 Task: Add an event with the title Third Team Stand-up, date '2024/05/28', time 9:15 AM to 11:15 AMand add a description: Participants will discover strategies for engaging their audience and maintaining their interest throughout the presentation. They will learn how to incorporate storytelling, interactive elements, and visual aids to create a dynamic and interactive experience for their listeners., put the event into Green category, logged in from the account softage.8@softage.netand send the event invitation to softage.10@softage.net and softage.6@softage.net. Set a reminder for the event 192 week before
Action: Mouse moved to (130, 168)
Screenshot: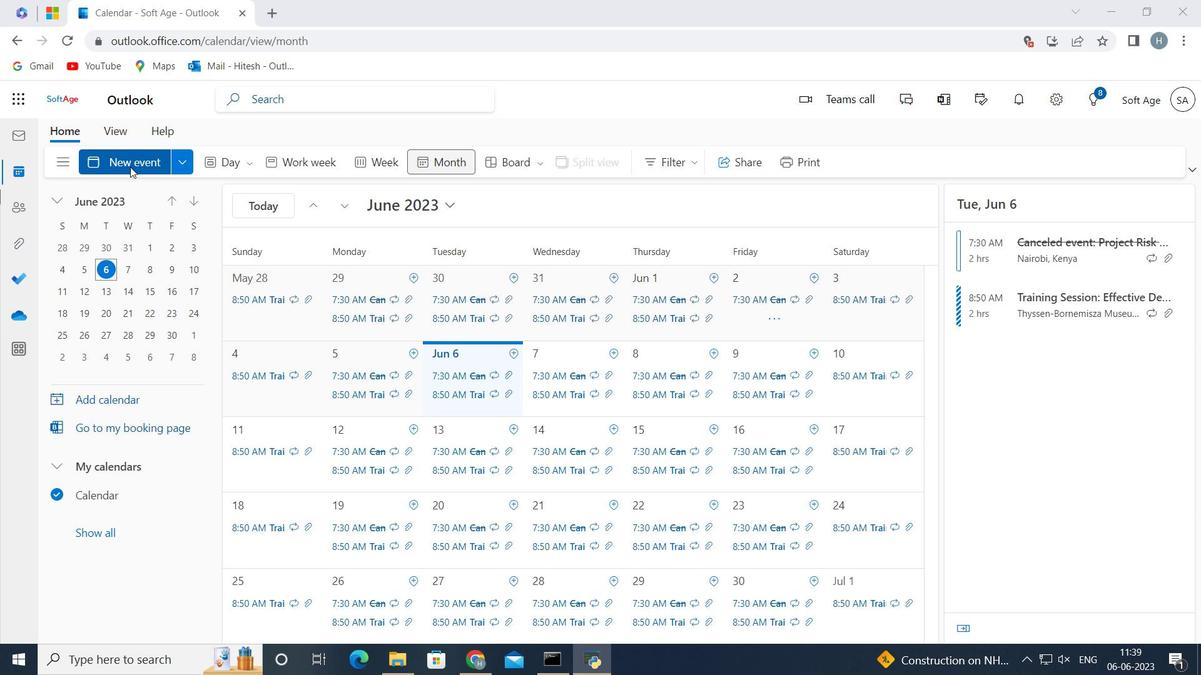 
Action: Mouse pressed left at (130, 168)
Screenshot: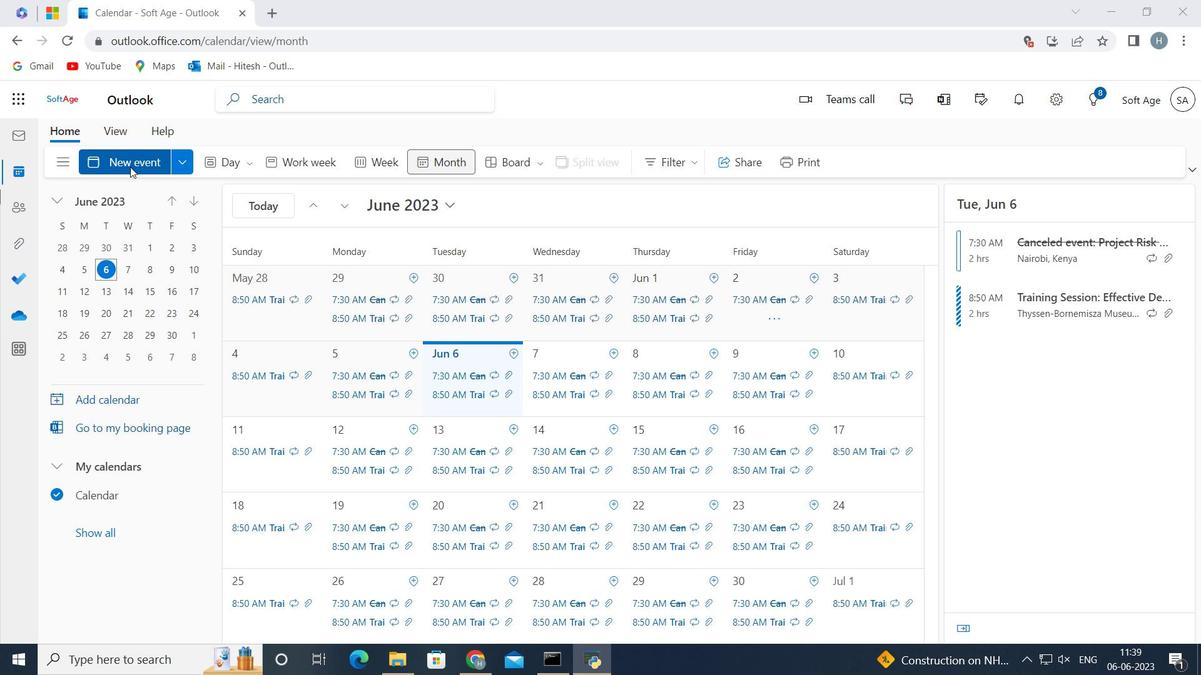 
Action: Mouse moved to (264, 250)
Screenshot: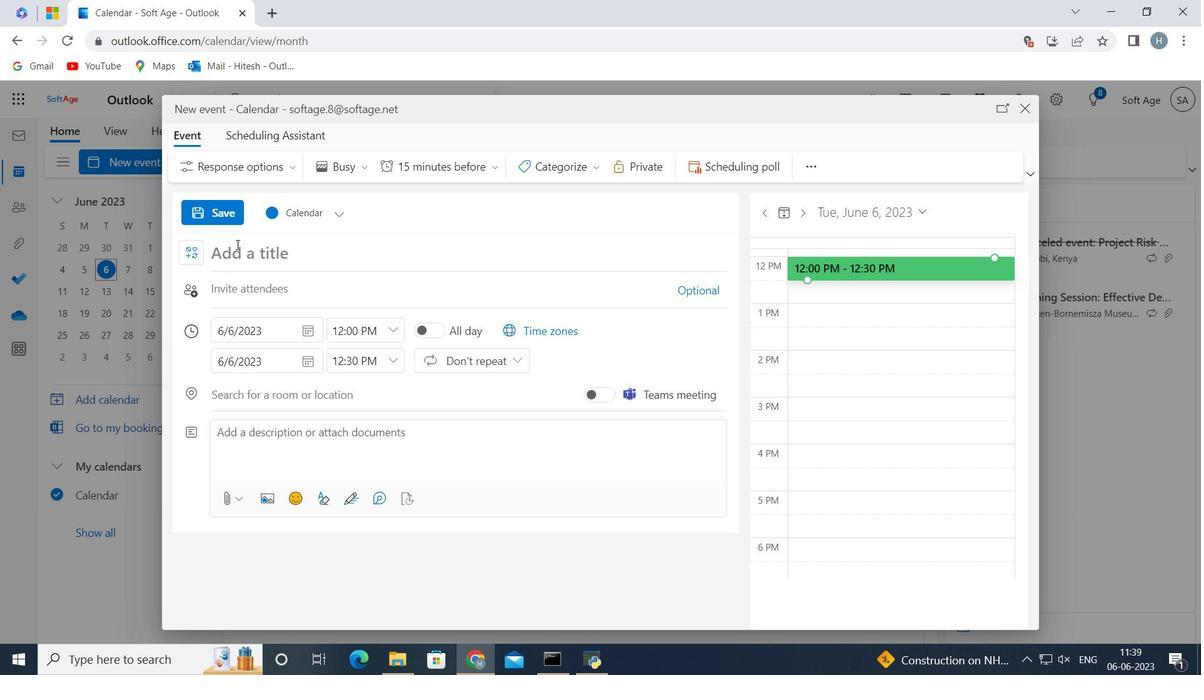 
Action: Mouse pressed left at (264, 250)
Screenshot: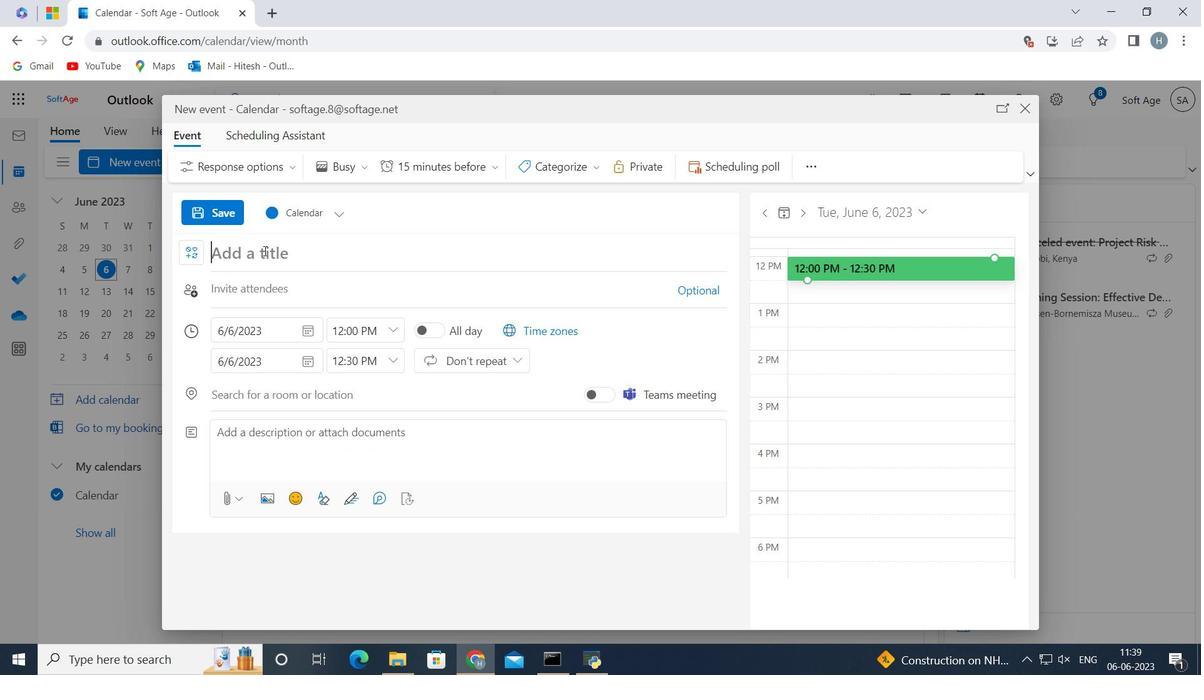 
Action: Mouse moved to (264, 251)
Screenshot: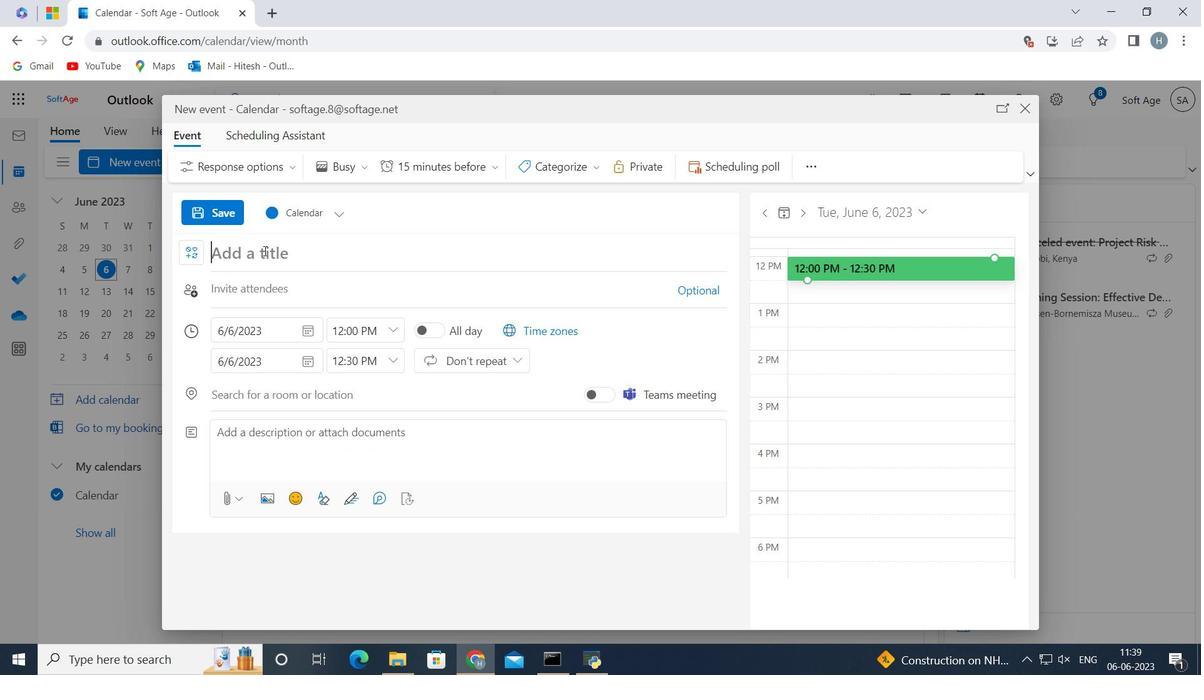 
Action: Key pressed <Key.shift>Third<Key.space><Key.shift>Team<Key.space><Key.shift>Stand-up<Key.space>
Screenshot: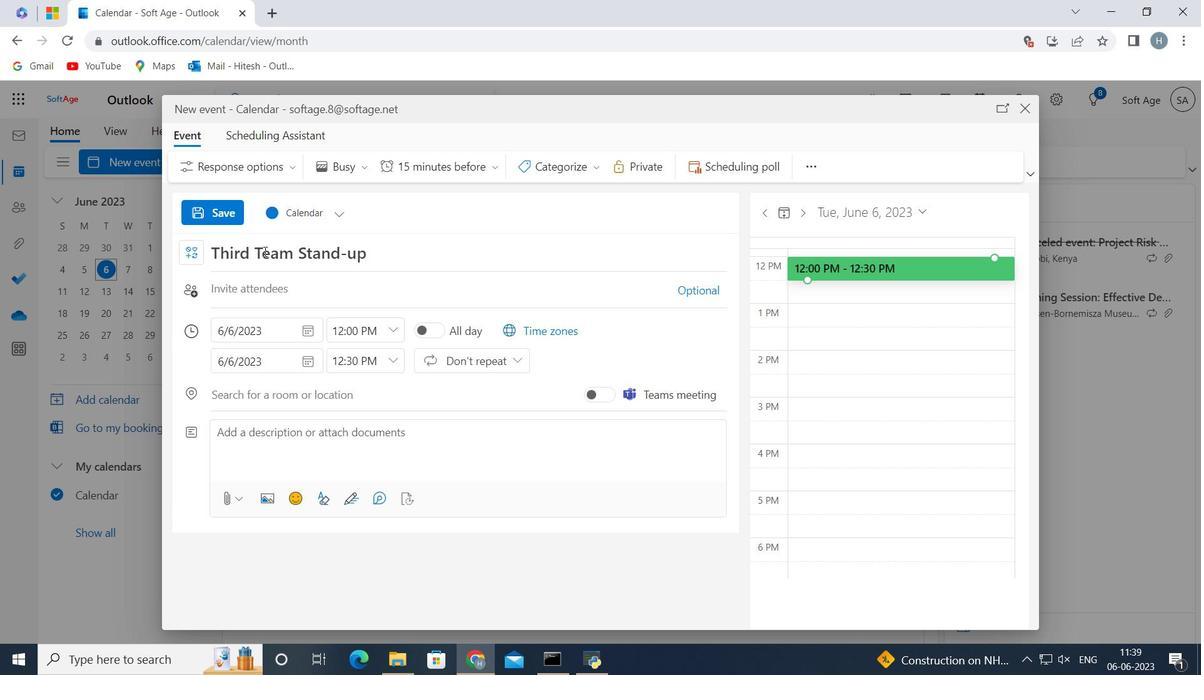 
Action: Mouse moved to (311, 330)
Screenshot: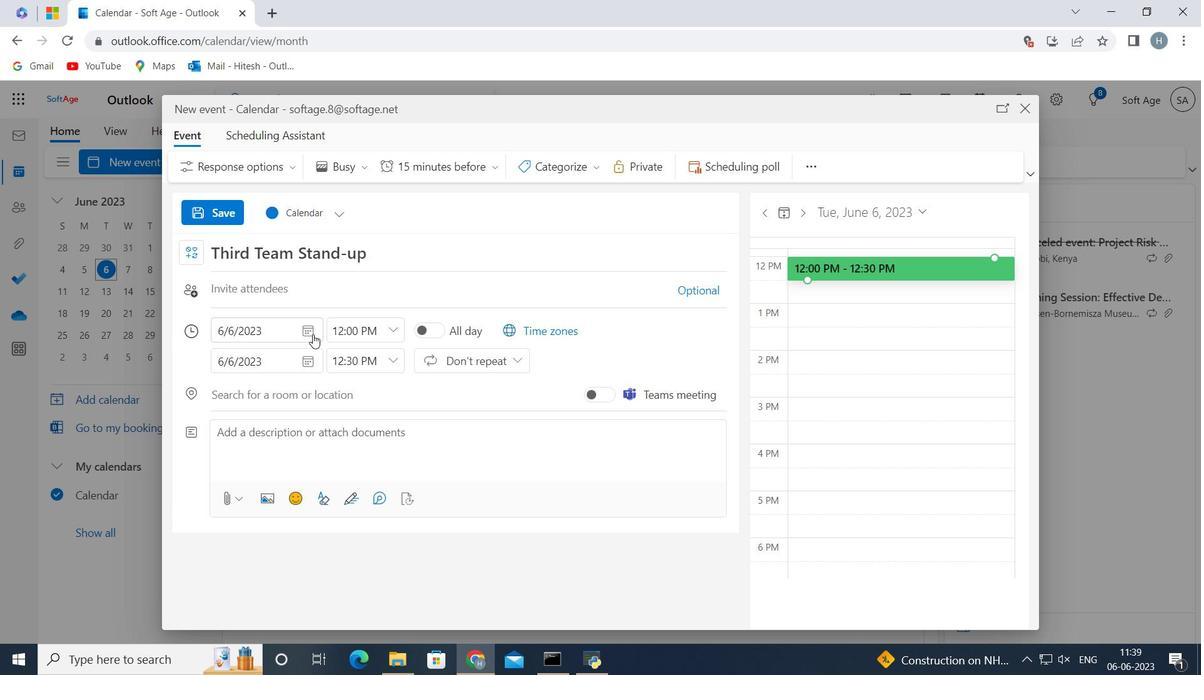 
Action: Mouse pressed left at (311, 330)
Screenshot: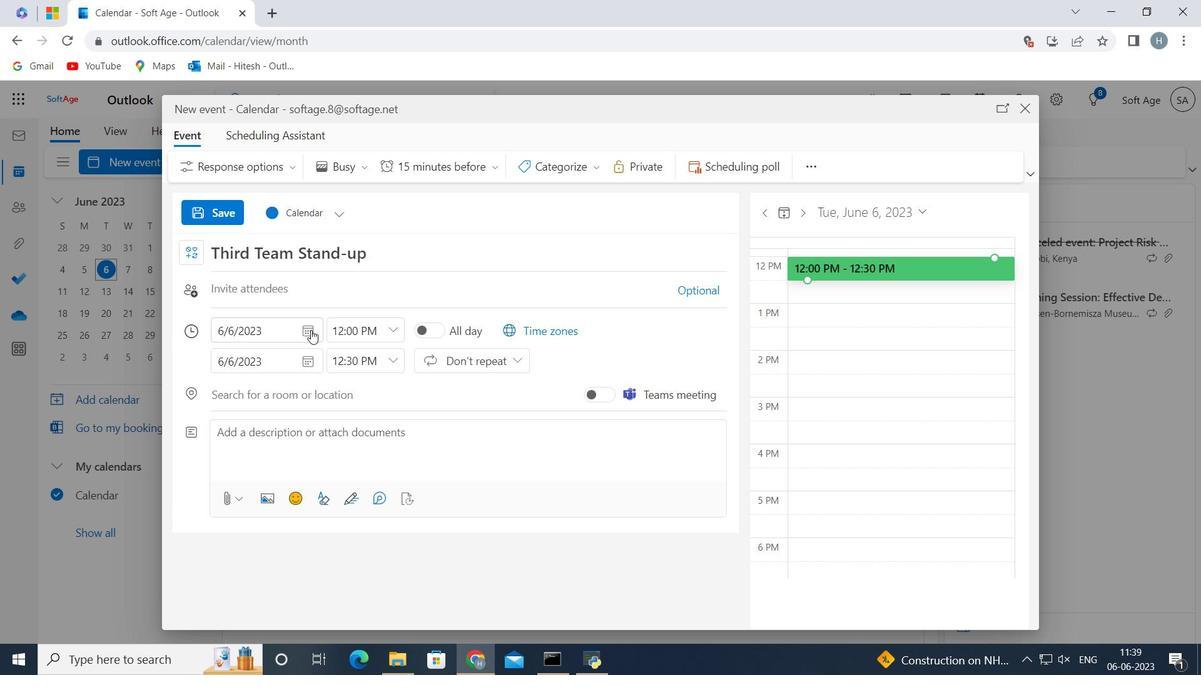 
Action: Mouse moved to (280, 366)
Screenshot: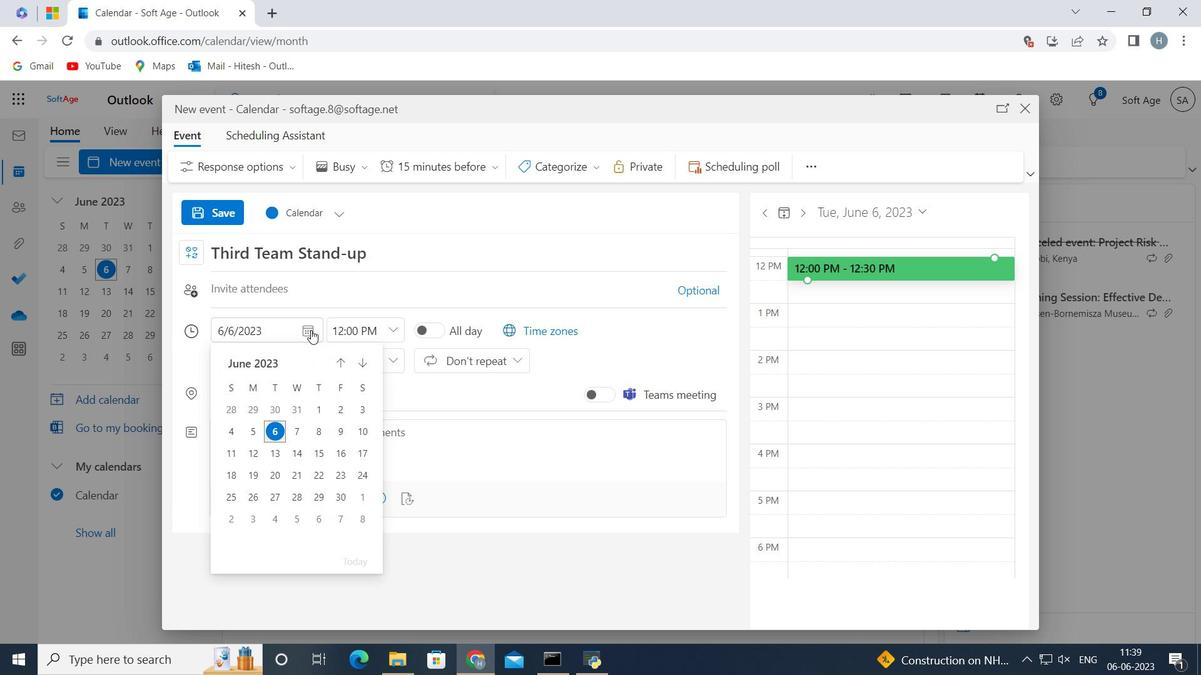 
Action: Mouse pressed left at (280, 366)
Screenshot: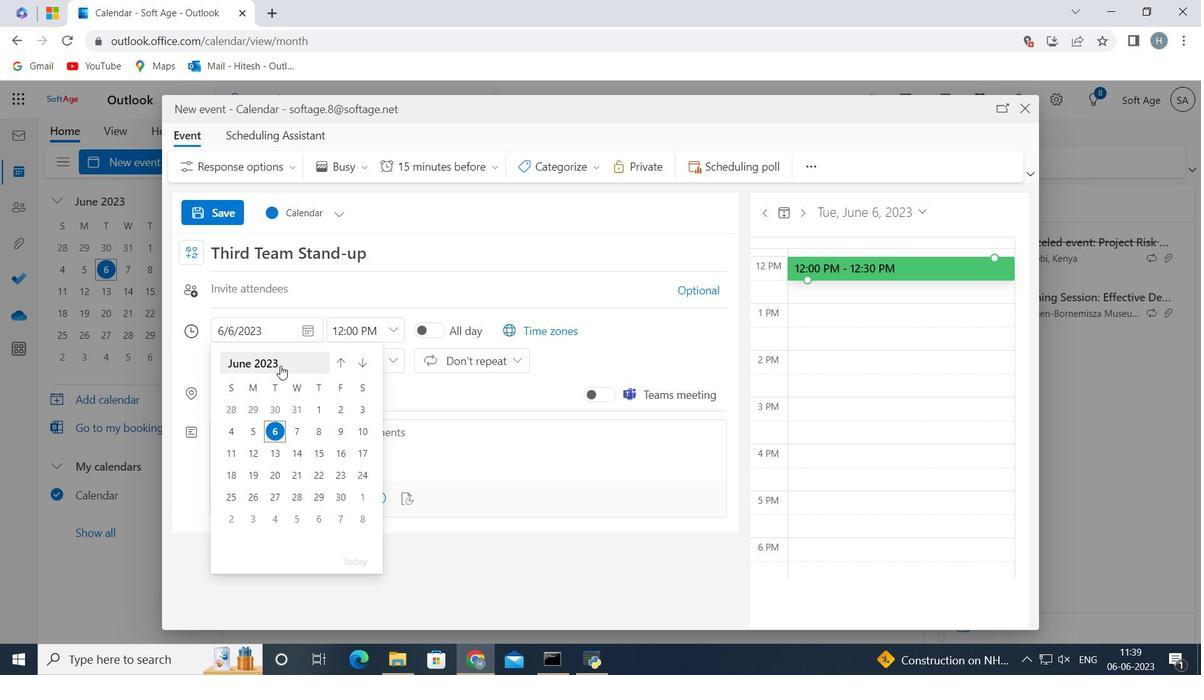 
Action: Mouse pressed left at (280, 366)
Screenshot: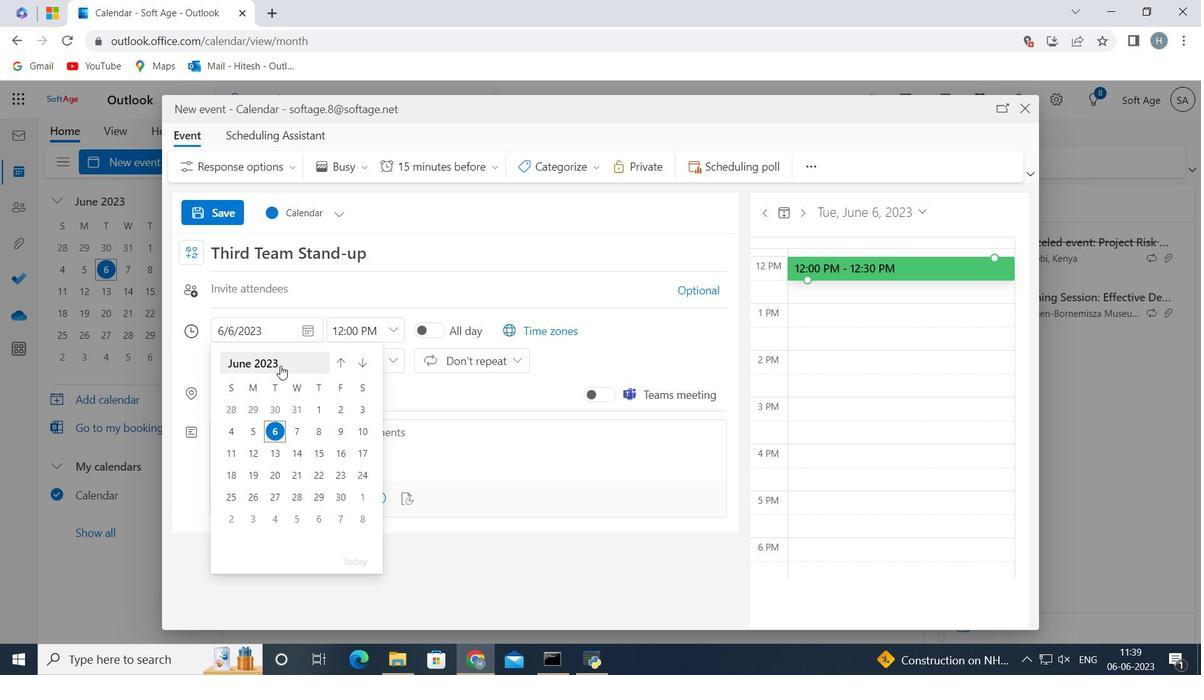 
Action: Mouse moved to (242, 427)
Screenshot: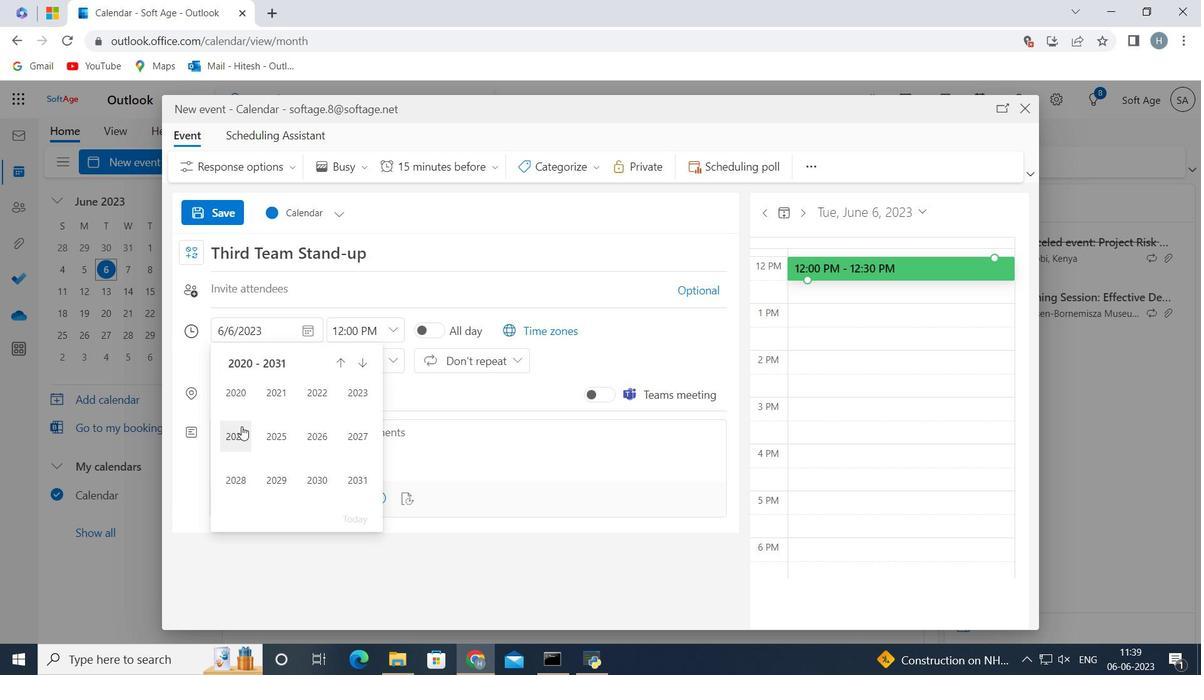 
Action: Mouse pressed left at (242, 427)
Screenshot: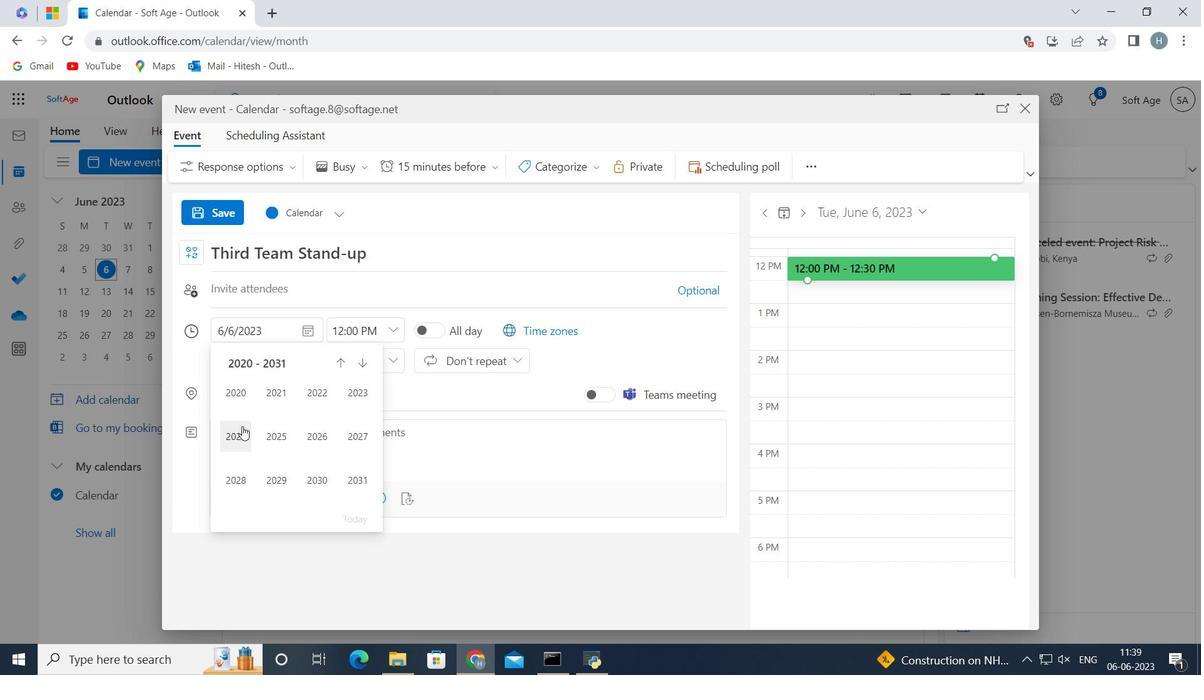 
Action: Mouse moved to (237, 437)
Screenshot: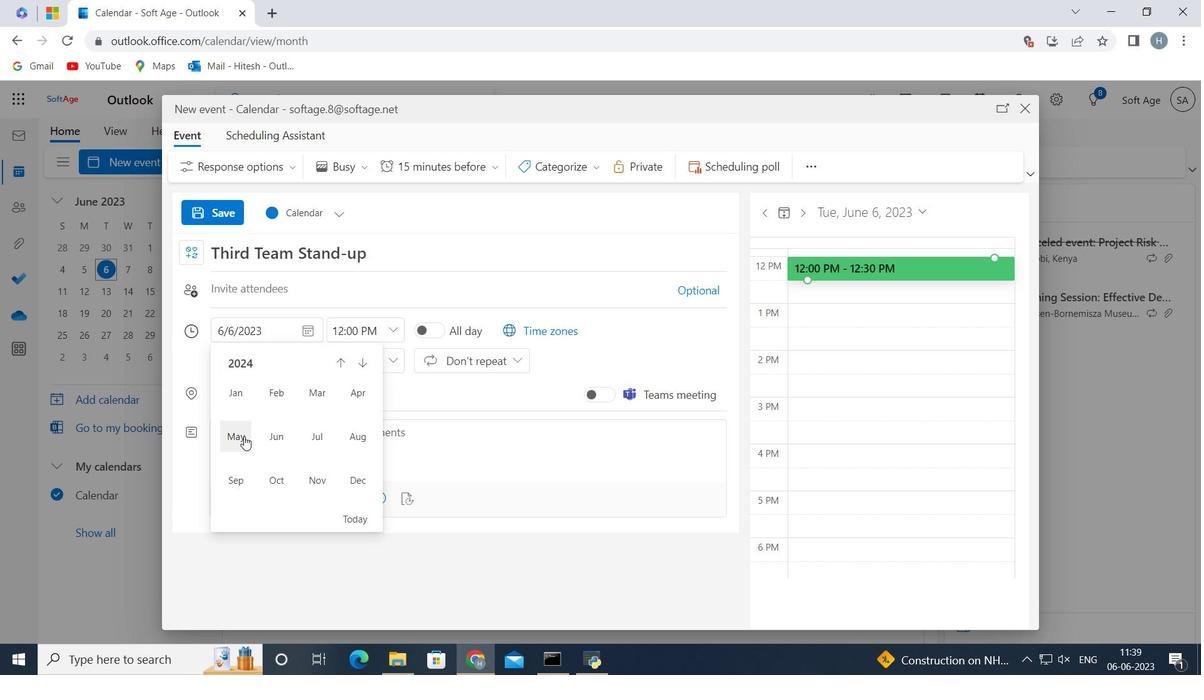 
Action: Mouse pressed left at (237, 437)
Screenshot: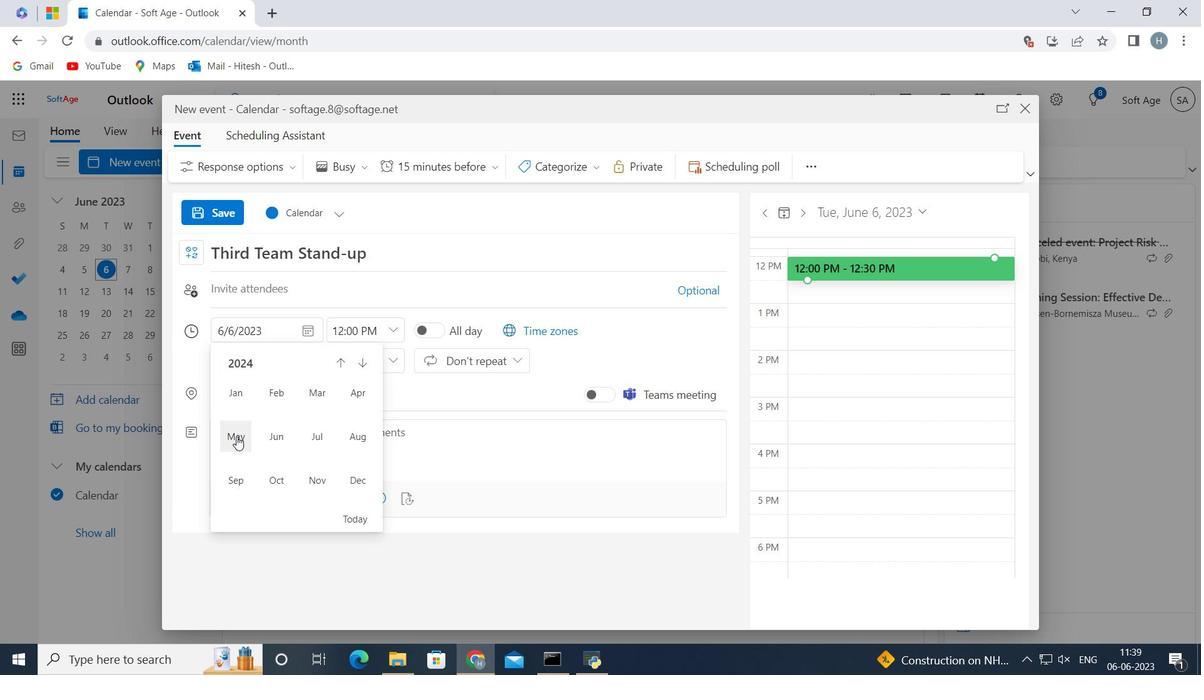 
Action: Mouse moved to (275, 491)
Screenshot: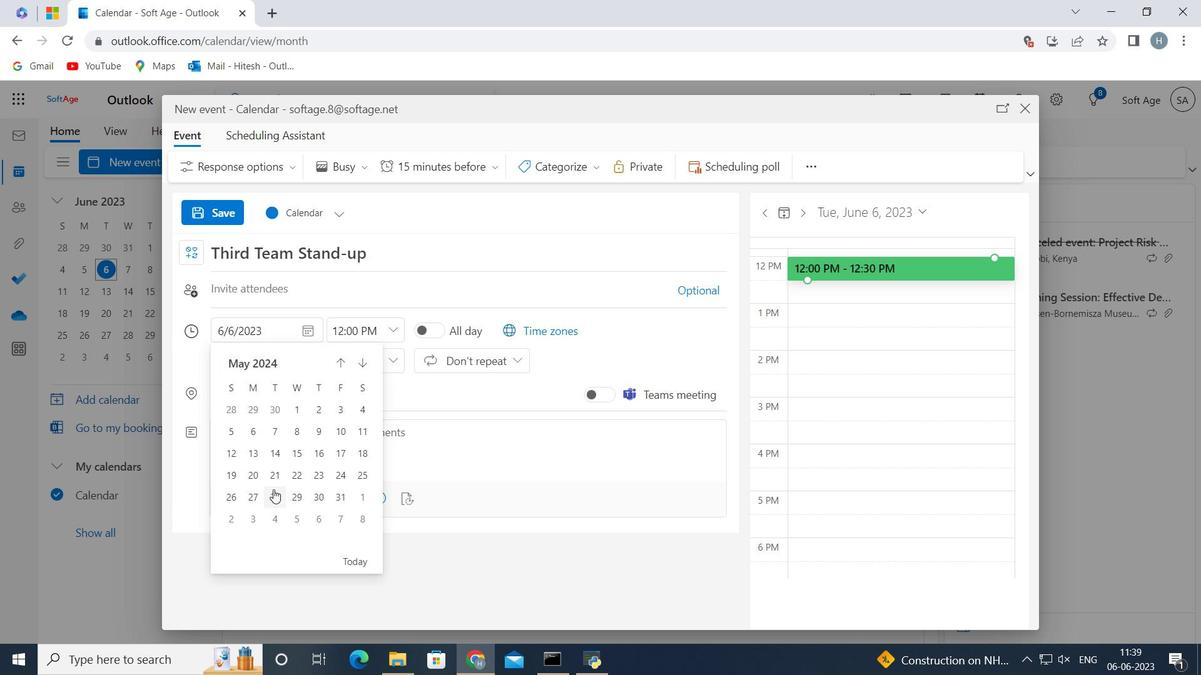 
Action: Mouse pressed left at (275, 491)
Screenshot: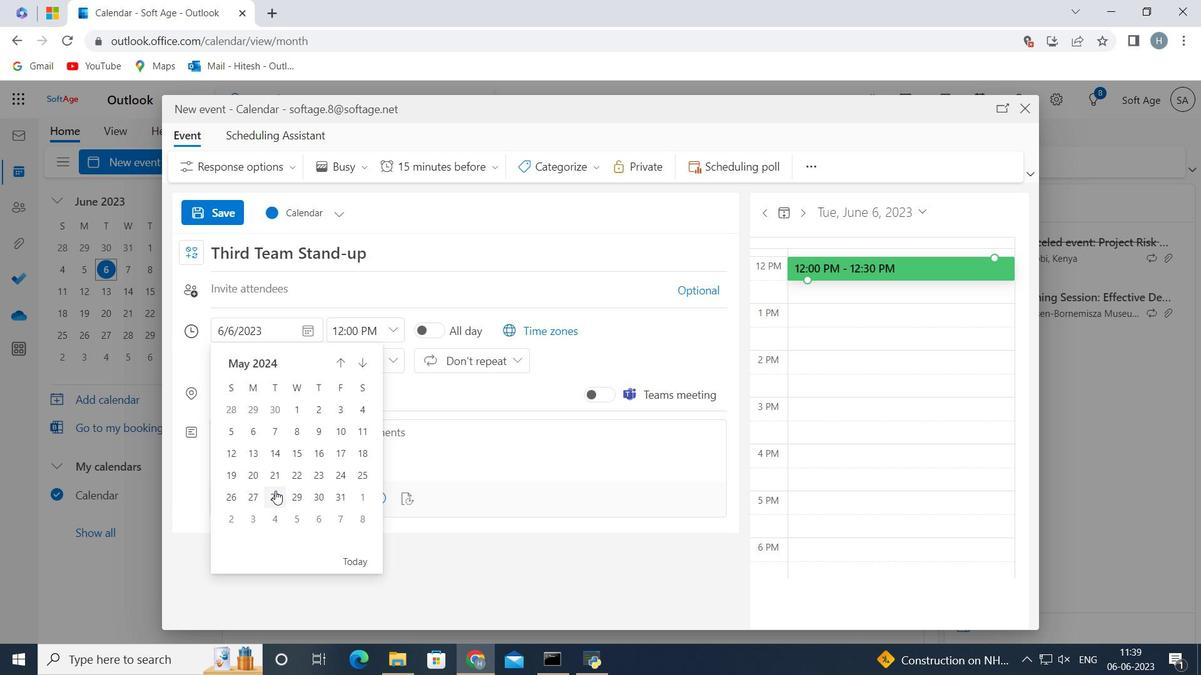 
Action: Mouse moved to (391, 332)
Screenshot: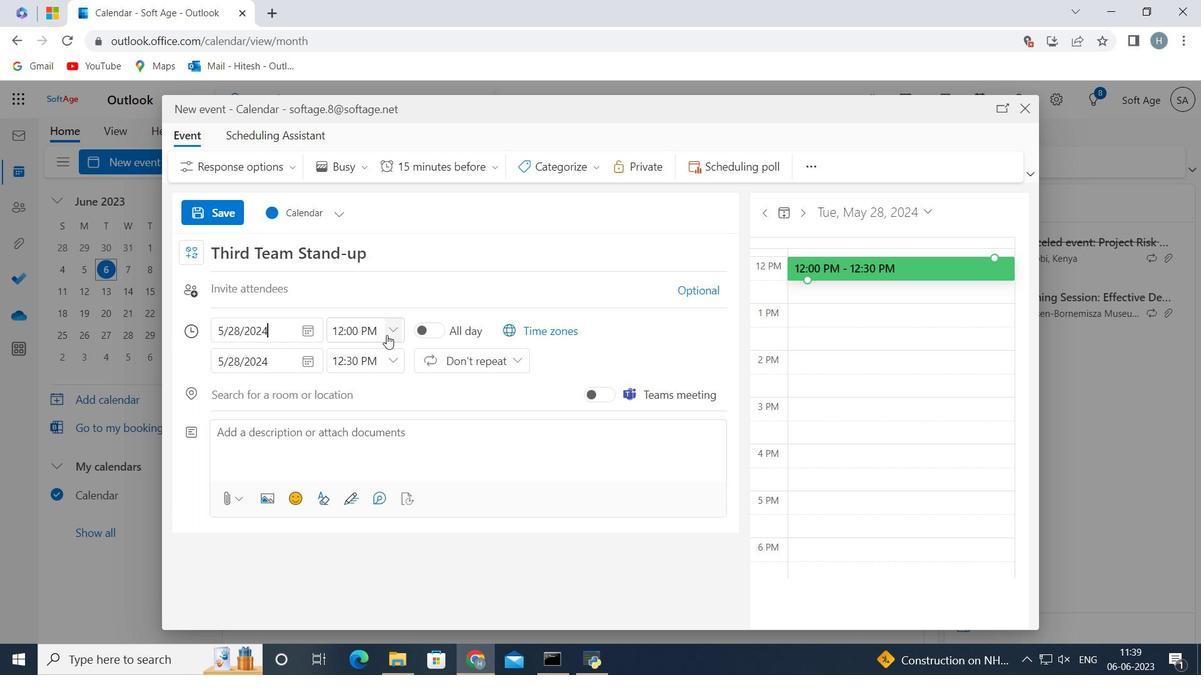 
Action: Mouse pressed left at (391, 332)
Screenshot: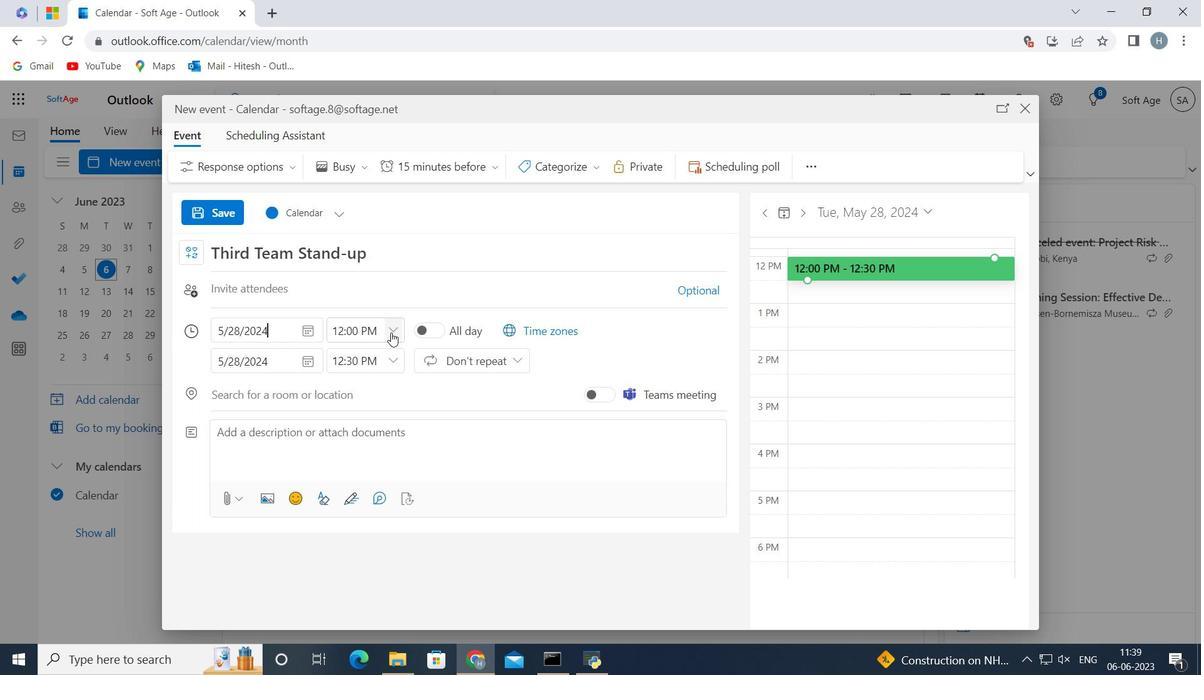 
Action: Mouse moved to (359, 419)
Screenshot: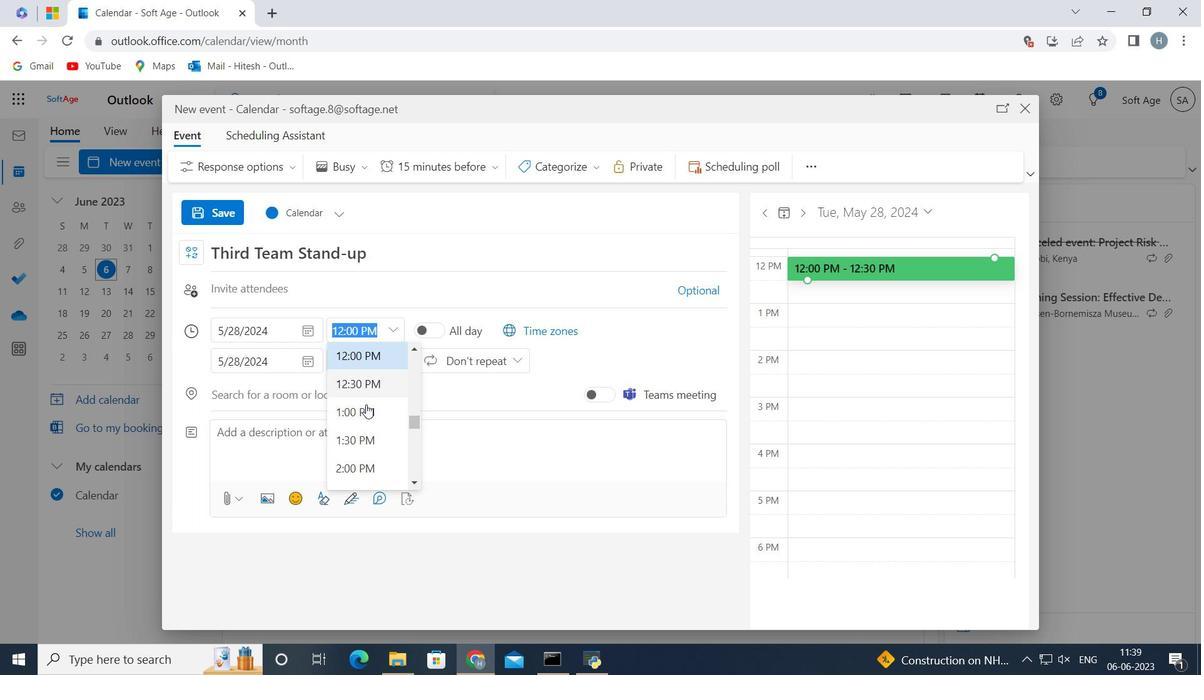 
Action: Mouse scrolled (359, 420) with delta (0, 0)
Screenshot: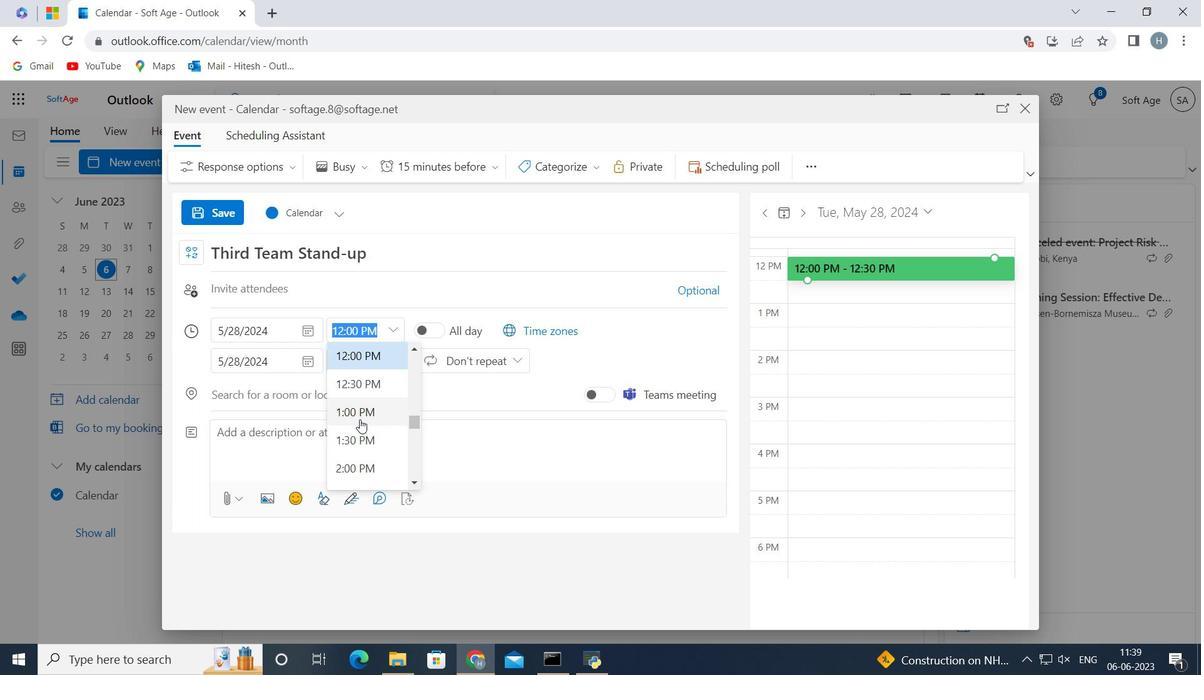 
Action: Mouse scrolled (359, 420) with delta (0, 0)
Screenshot: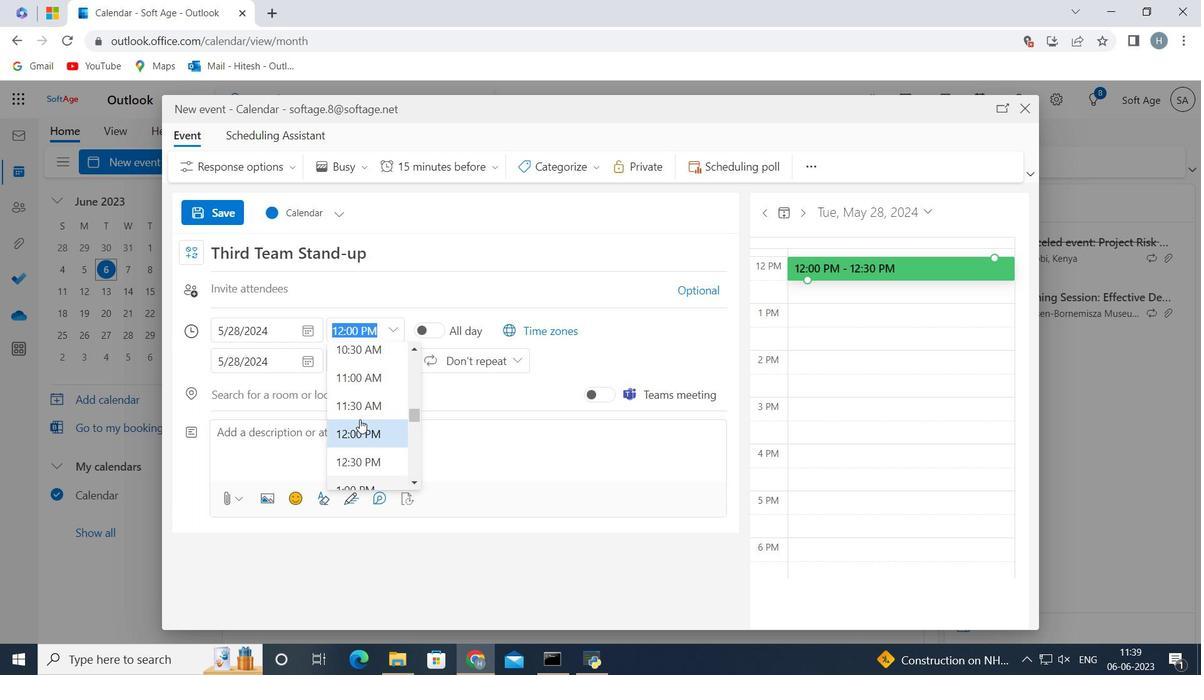 
Action: Mouse scrolled (359, 420) with delta (0, 0)
Screenshot: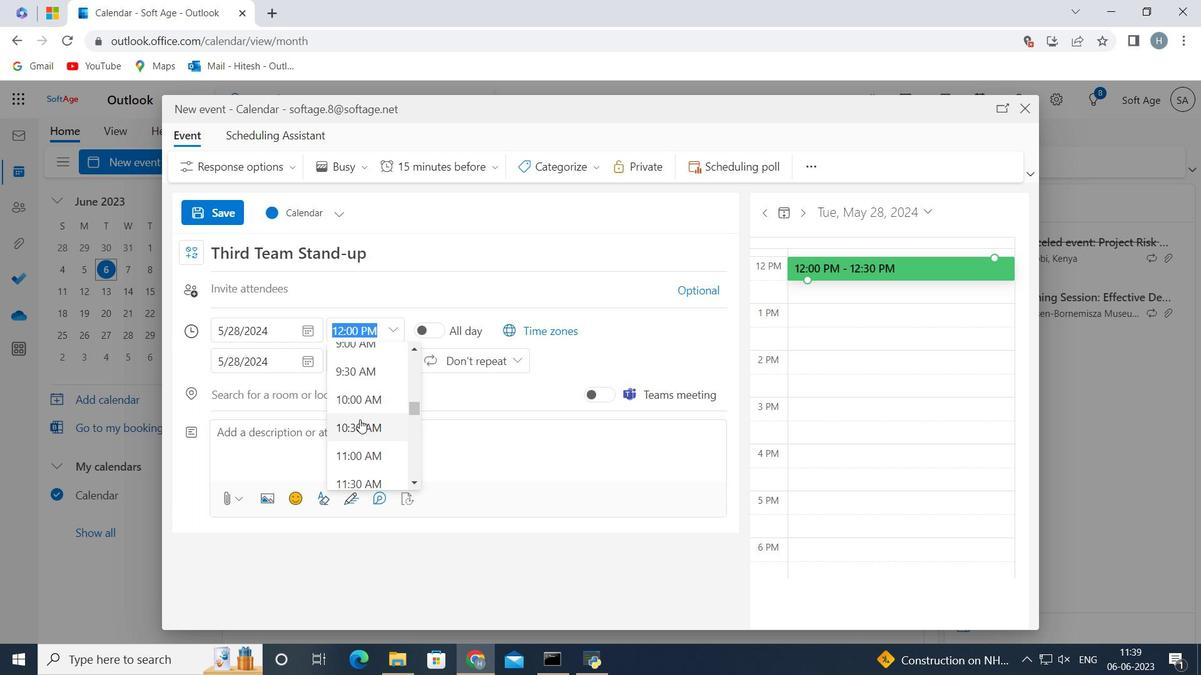 
Action: Mouse moved to (340, 444)
Screenshot: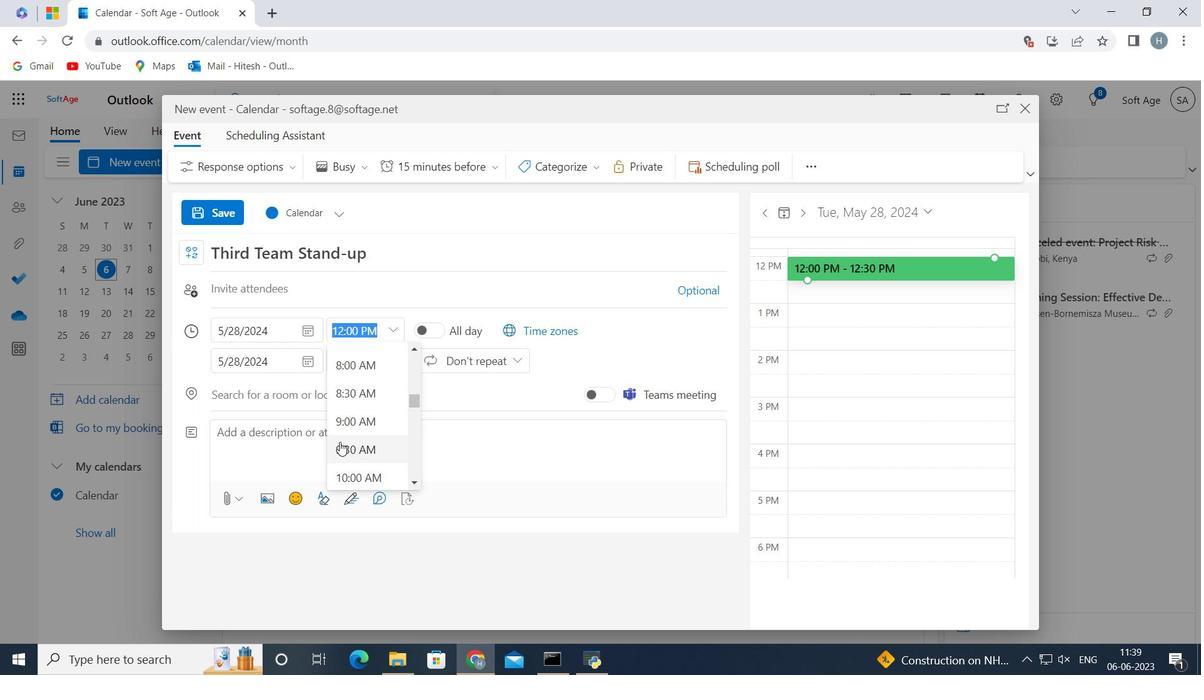 
Action: Mouse pressed left at (340, 444)
Screenshot: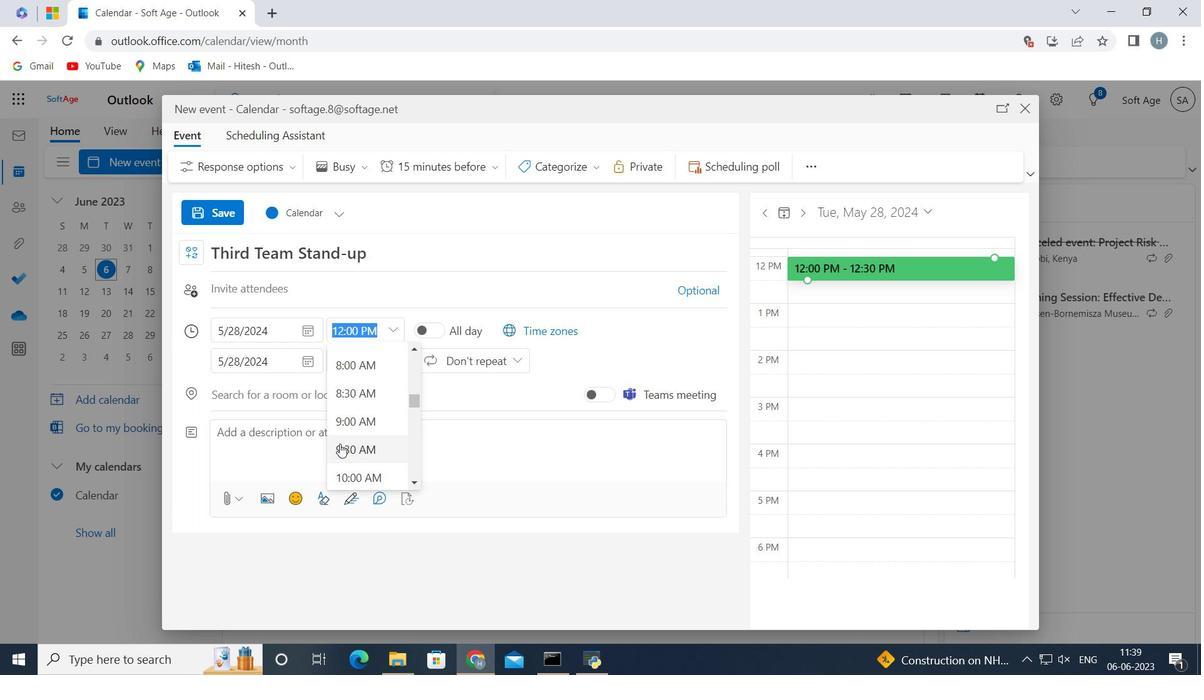 
Action: Mouse moved to (355, 326)
Screenshot: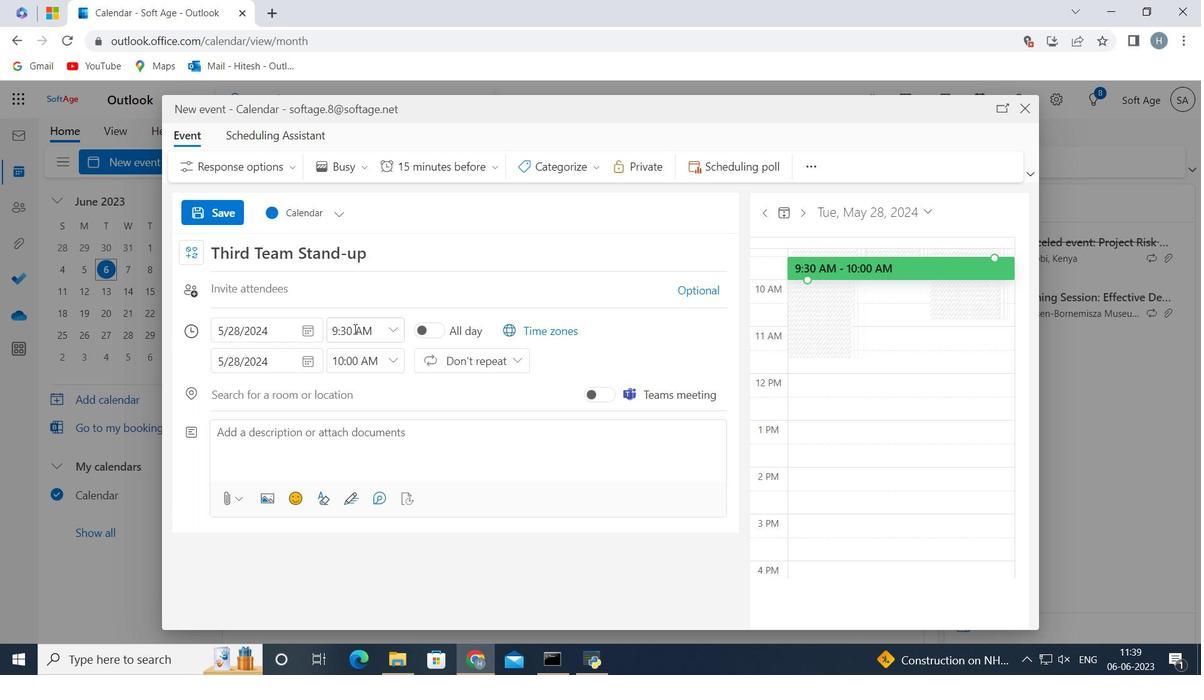 
Action: Mouse pressed left at (355, 326)
Screenshot: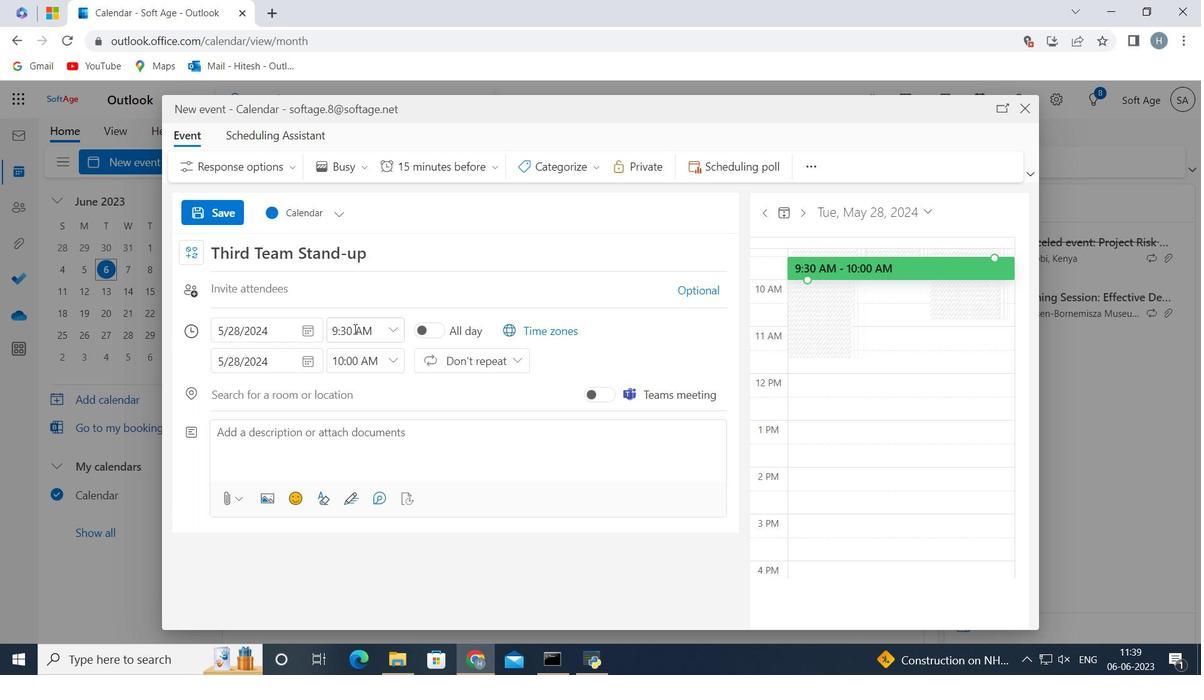 
Action: Mouse moved to (355, 326)
Screenshot: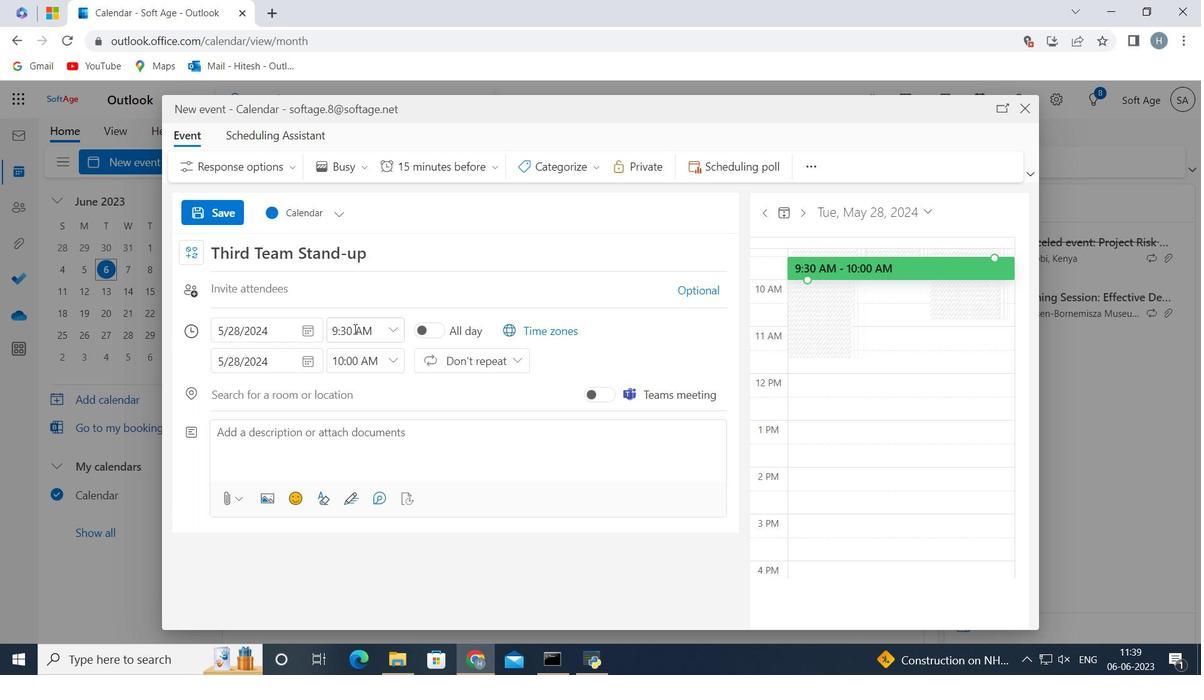 
Action: Key pressed <Key.left><Key.backspace><Key.backspace>15
Screenshot: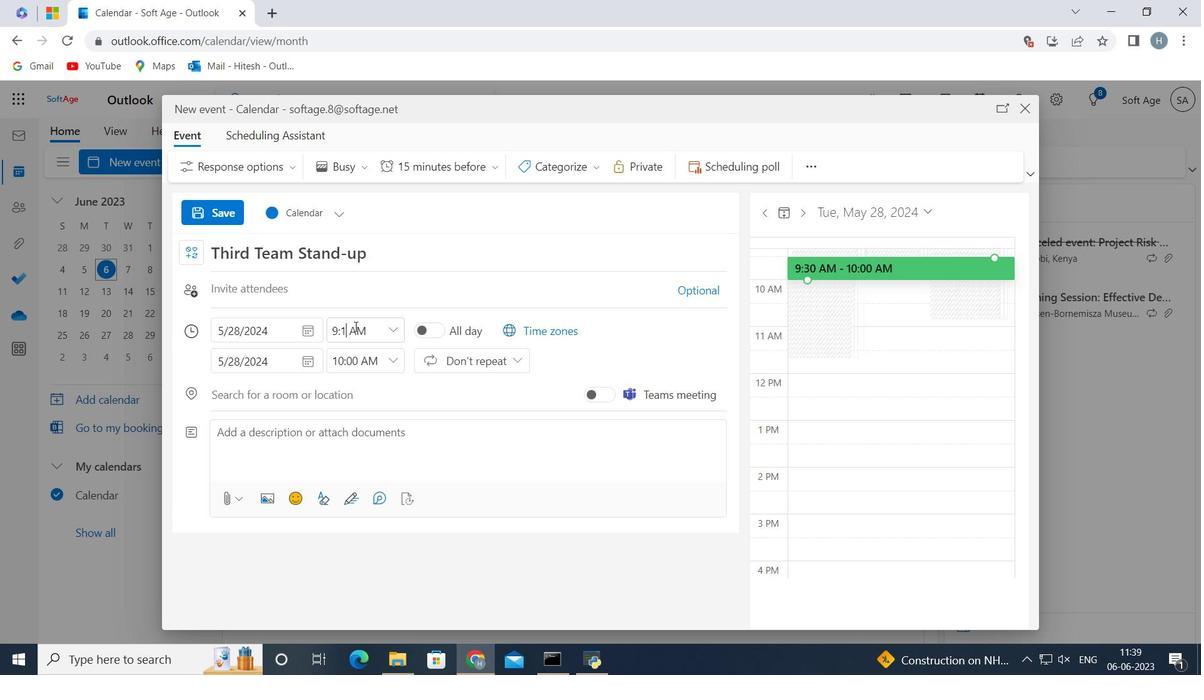 
Action: Mouse moved to (398, 354)
Screenshot: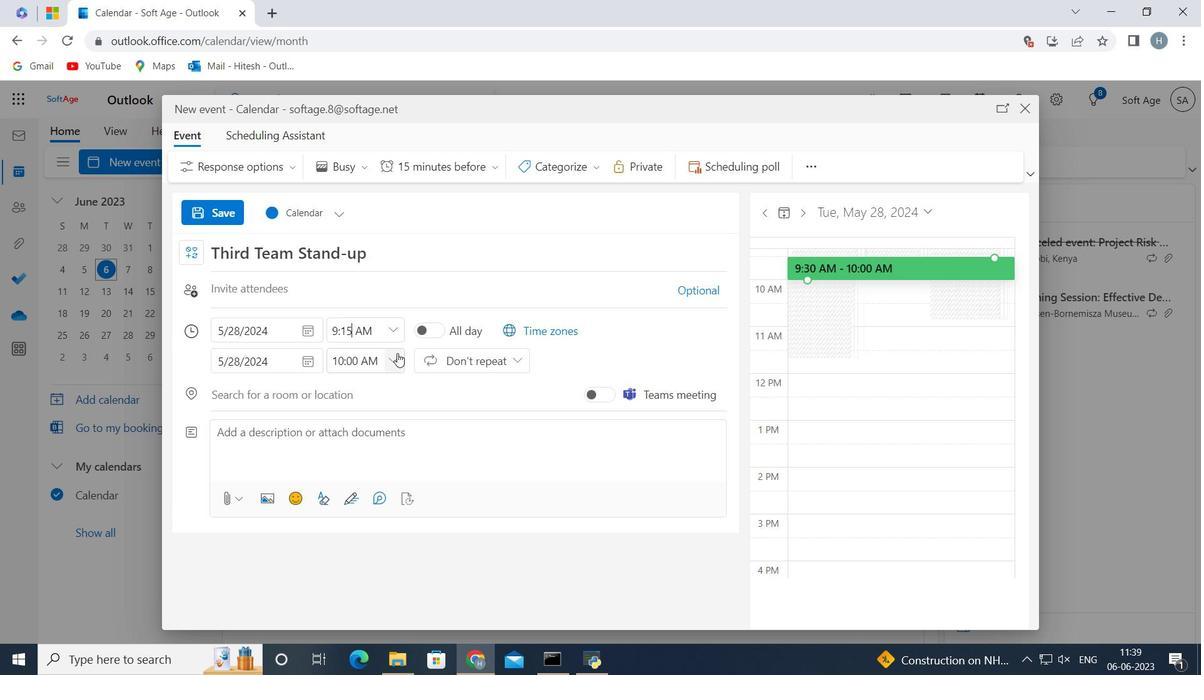 
Action: Mouse pressed left at (398, 354)
Screenshot: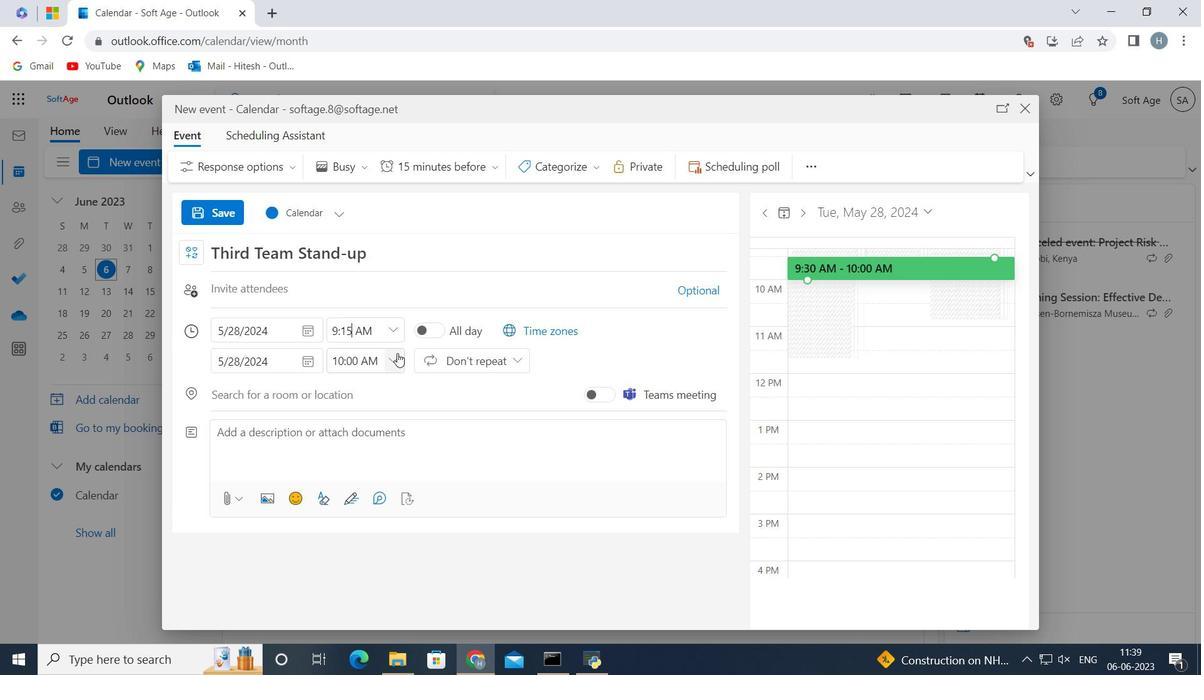 
Action: Mouse moved to (378, 463)
Screenshot: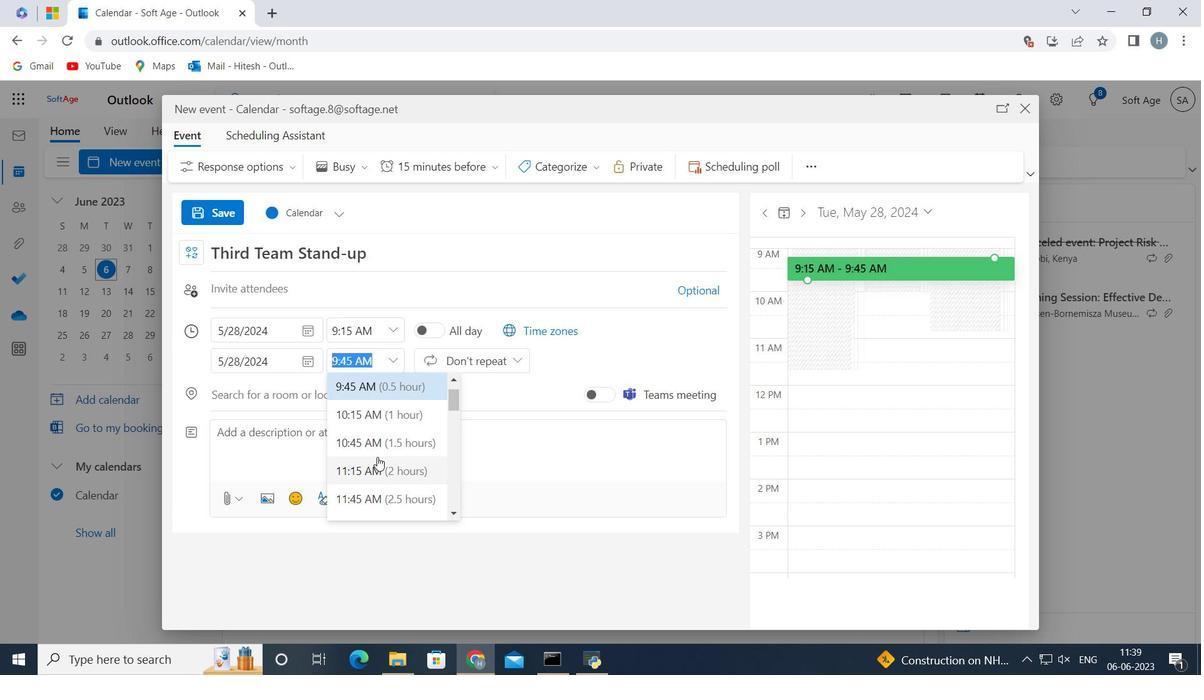 
Action: Mouse pressed left at (378, 463)
Screenshot: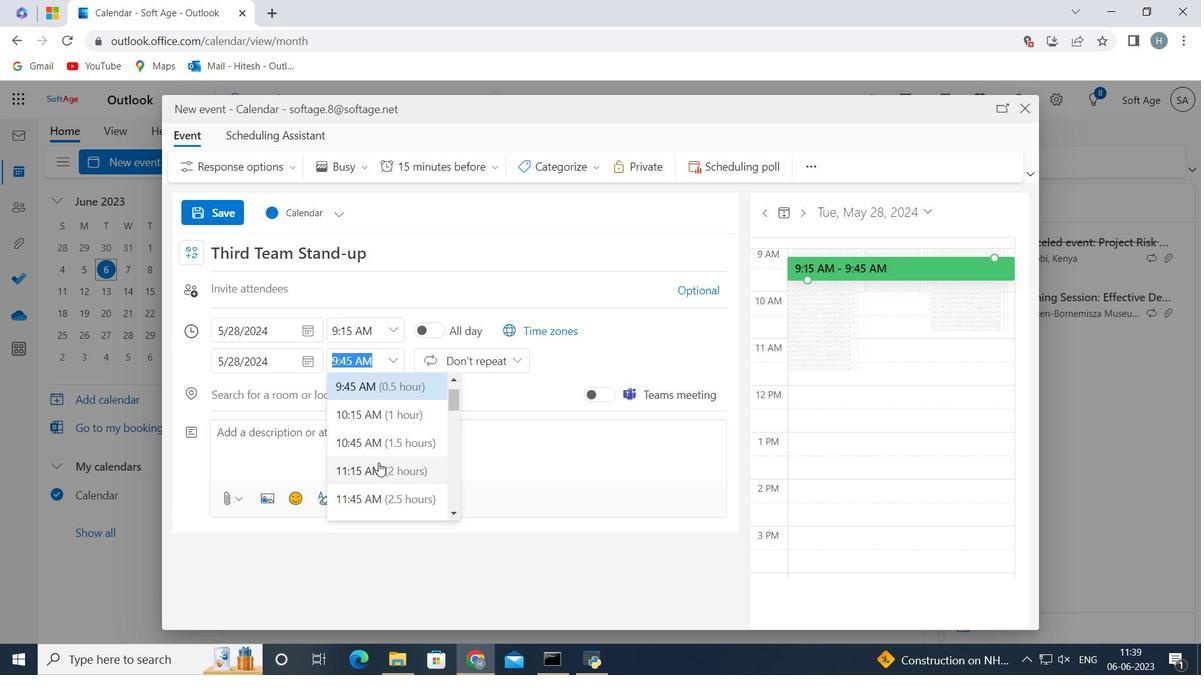 
Action: Mouse moved to (386, 438)
Screenshot: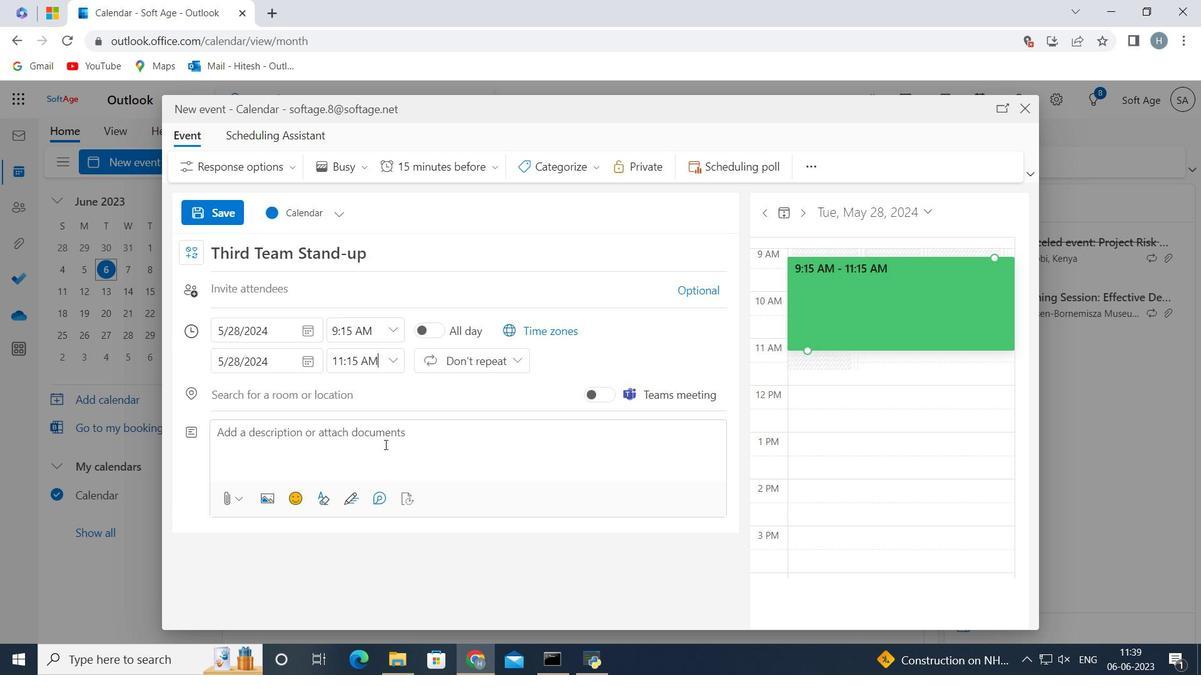 
Action: Mouse pressed left at (386, 438)
Screenshot: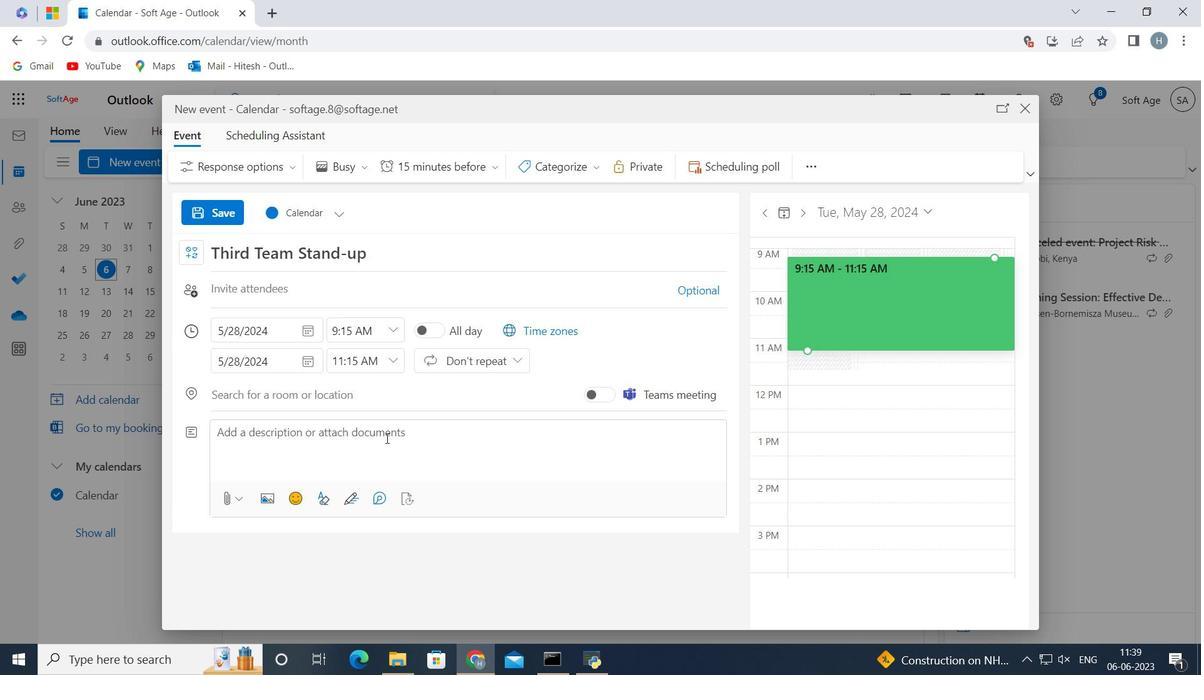 
Action: Key pressed <Key.shift>Participants<Key.space>will<Key.space>discover<Key.space>strategies<Key.space>for<Key.space>engaging<Key.space>their<Key.space>audience<Key.space>and<Key.space>maintaining<Key.space>their<Key.space>interest<Key.space>throughout<Key.space>the<Key.space>presentation.<Key.space><Key.shift>They<Key.space>will<Key.space>learn<Key.space>how<Key.space>to<Key.space>incorporate<Key.space>storytelling,<Key.space>interactive<Key.space>elements,<Key.space>and<Key.space>visual<Key.space>aids<Key.space>to<Key.space>create<Key.space>a<Key.space>dynami<Key.backspace><Key.backspace><Key.backspace>amic<Key.space>and<Key.space>interactive<Key.space>experience<Key.space>for<Key.space>their<Key.space>listeners.<Key.space>
Screenshot: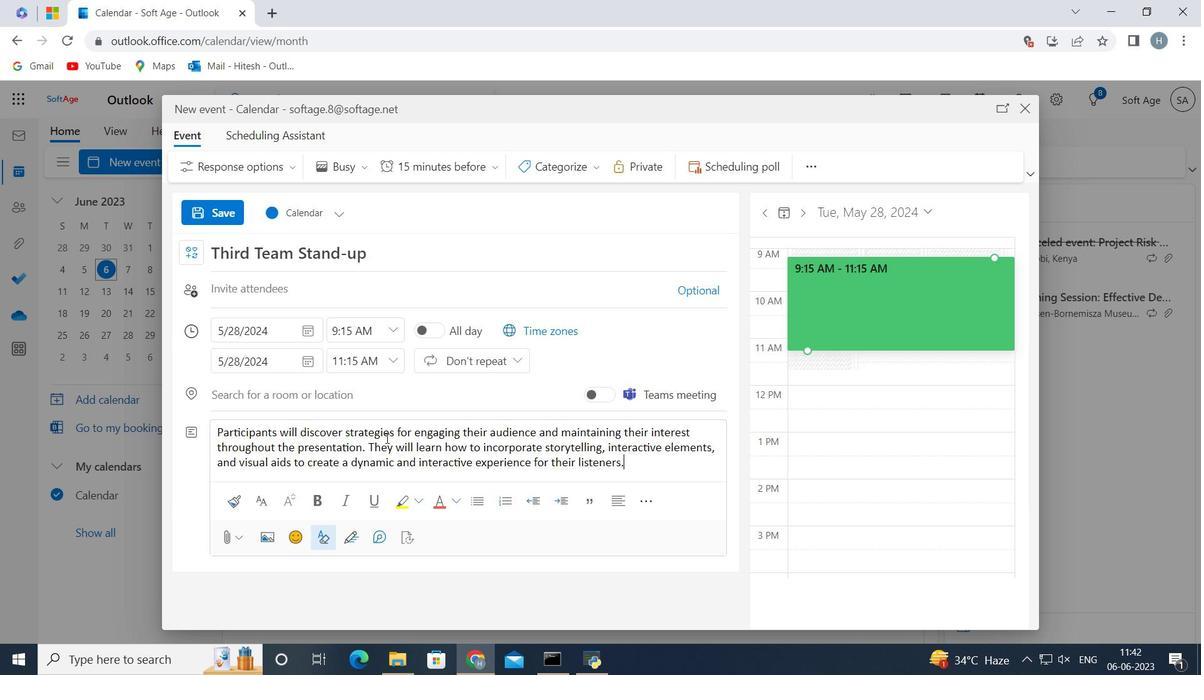 
Action: Mouse moved to (533, 167)
Screenshot: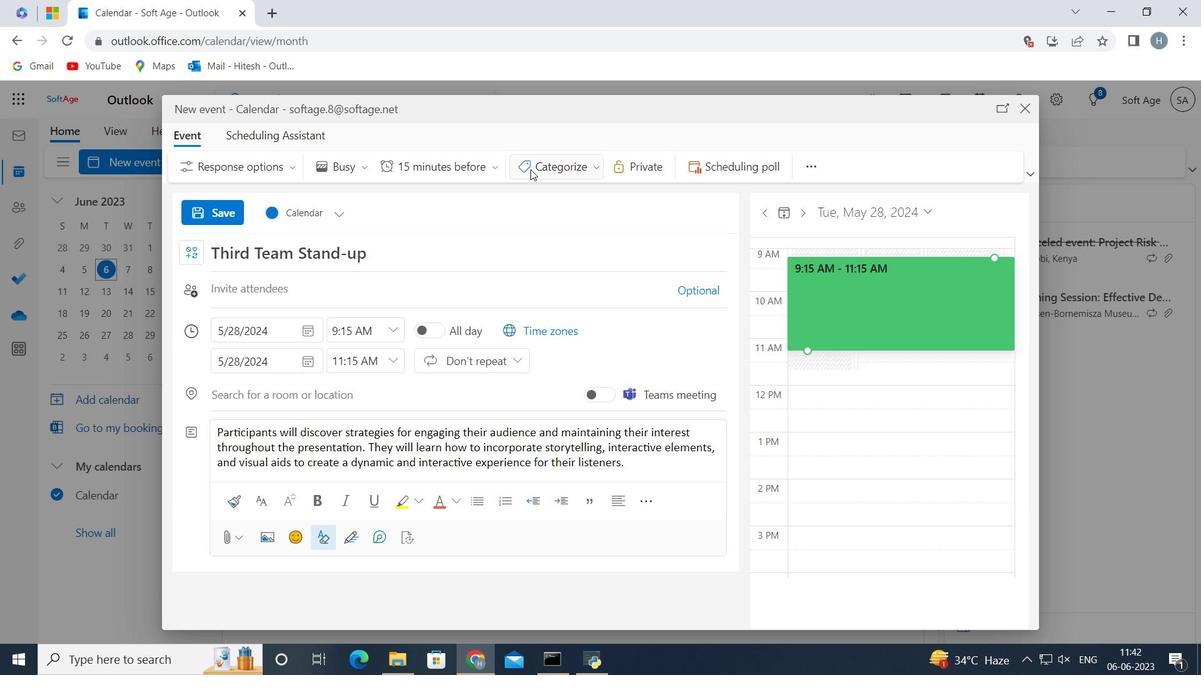 
Action: Mouse pressed left at (533, 167)
Screenshot: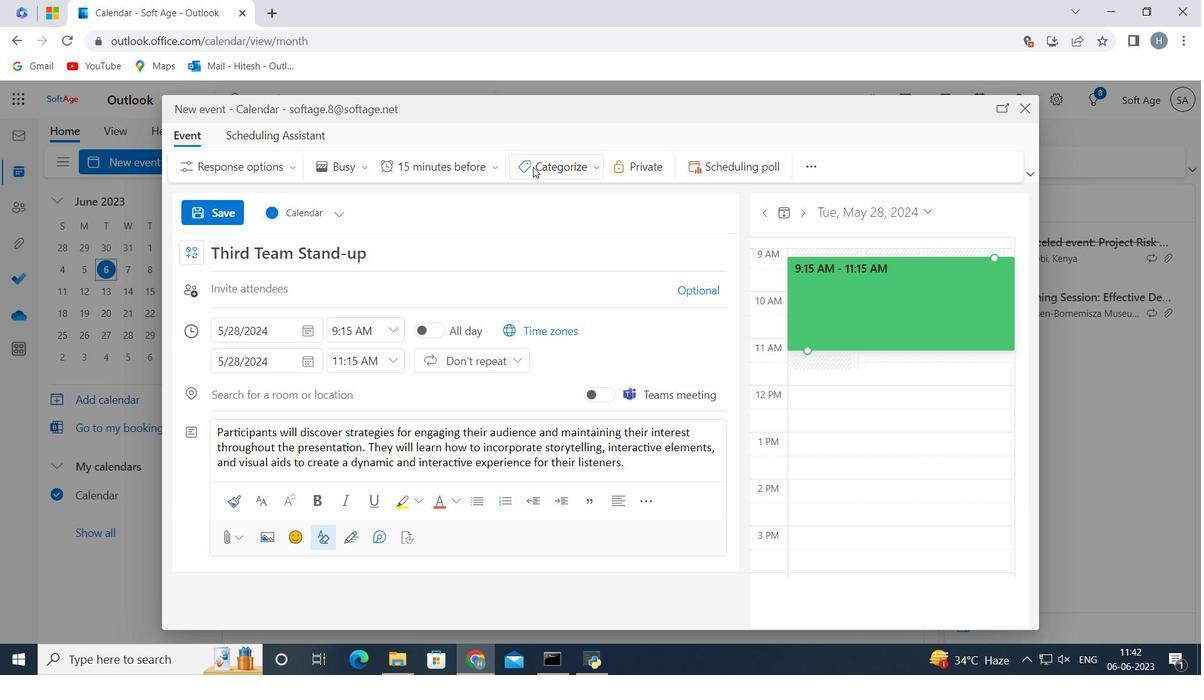 
Action: Mouse moved to (564, 224)
Screenshot: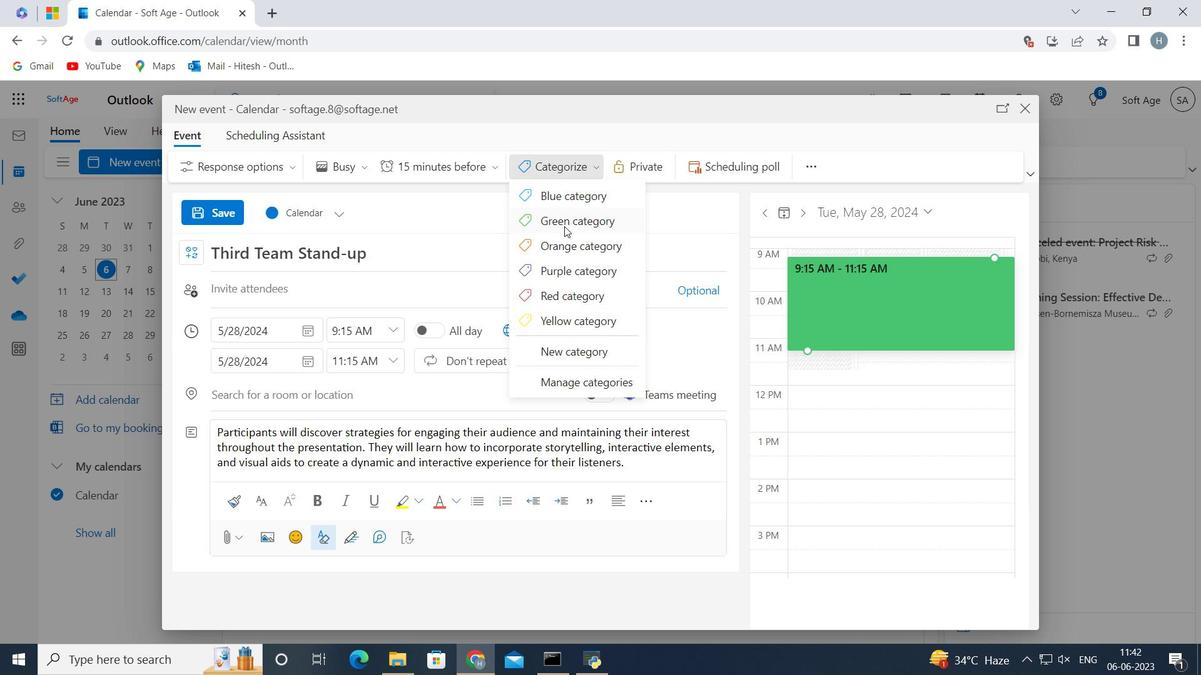 
Action: Mouse pressed left at (564, 224)
Screenshot: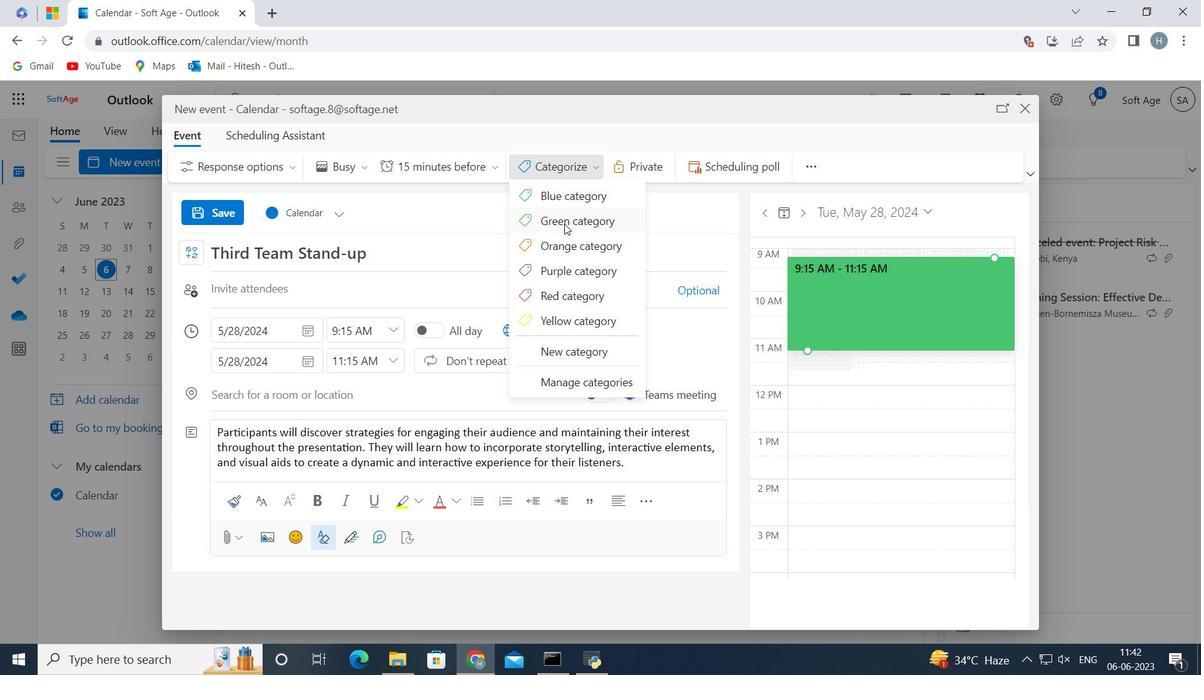 
Action: Mouse moved to (444, 292)
Screenshot: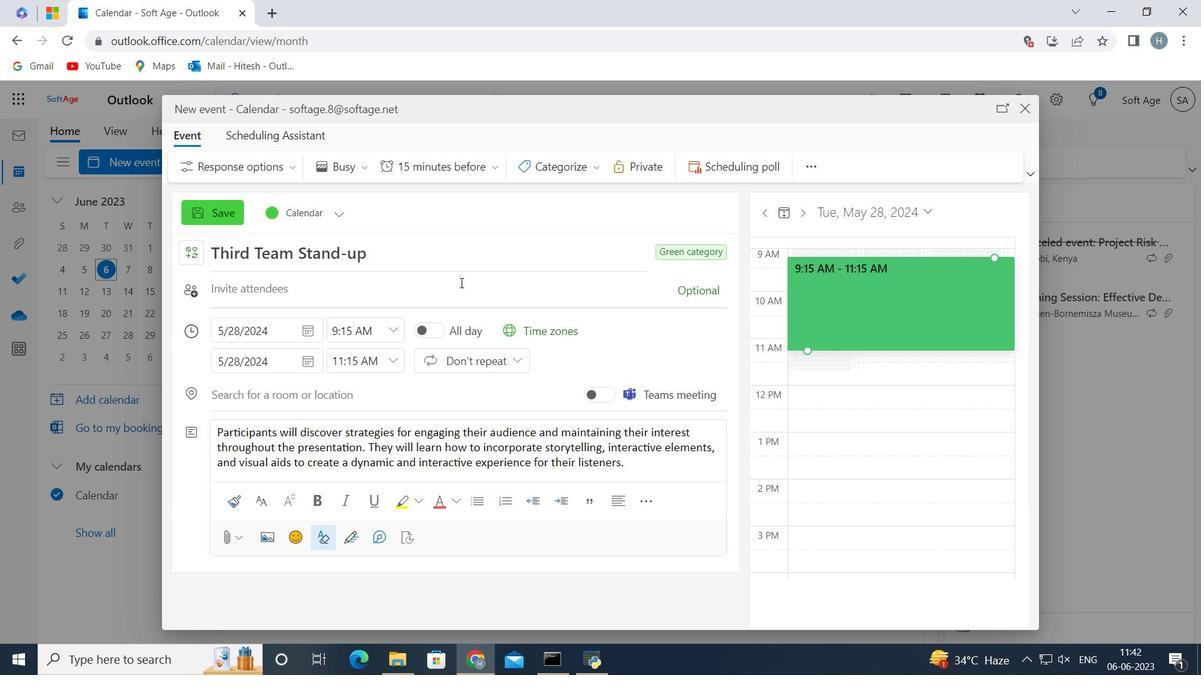 
Action: Mouse pressed left at (444, 292)
Screenshot: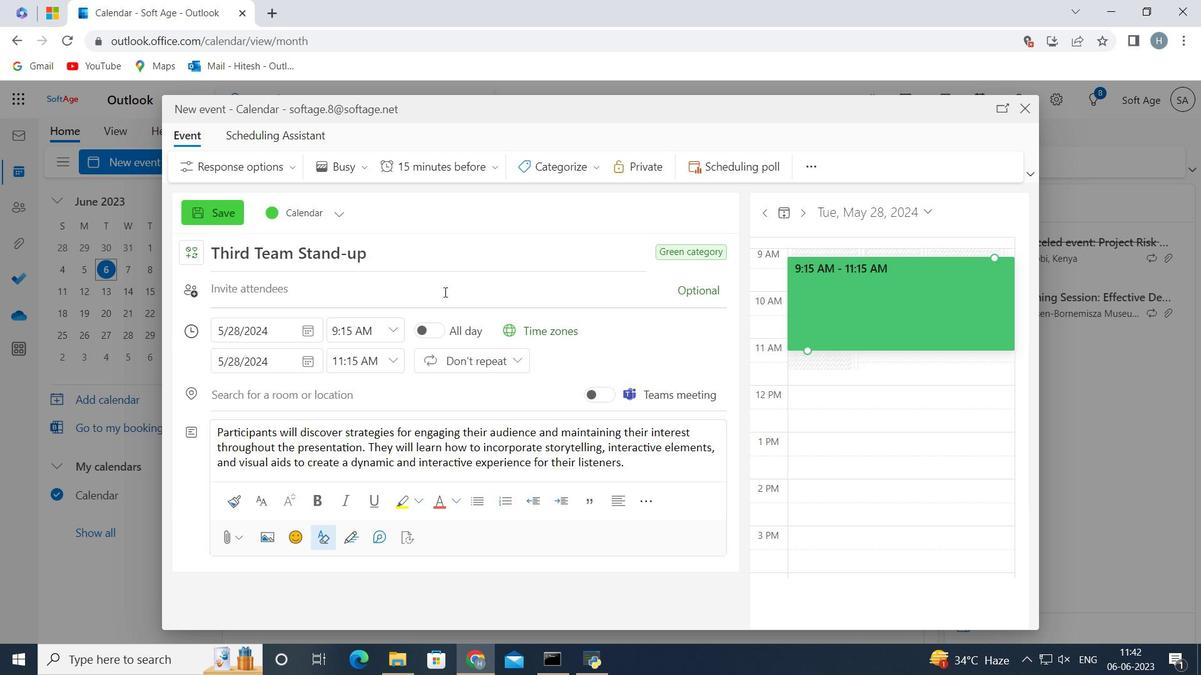 
Action: Mouse moved to (443, 292)
Screenshot: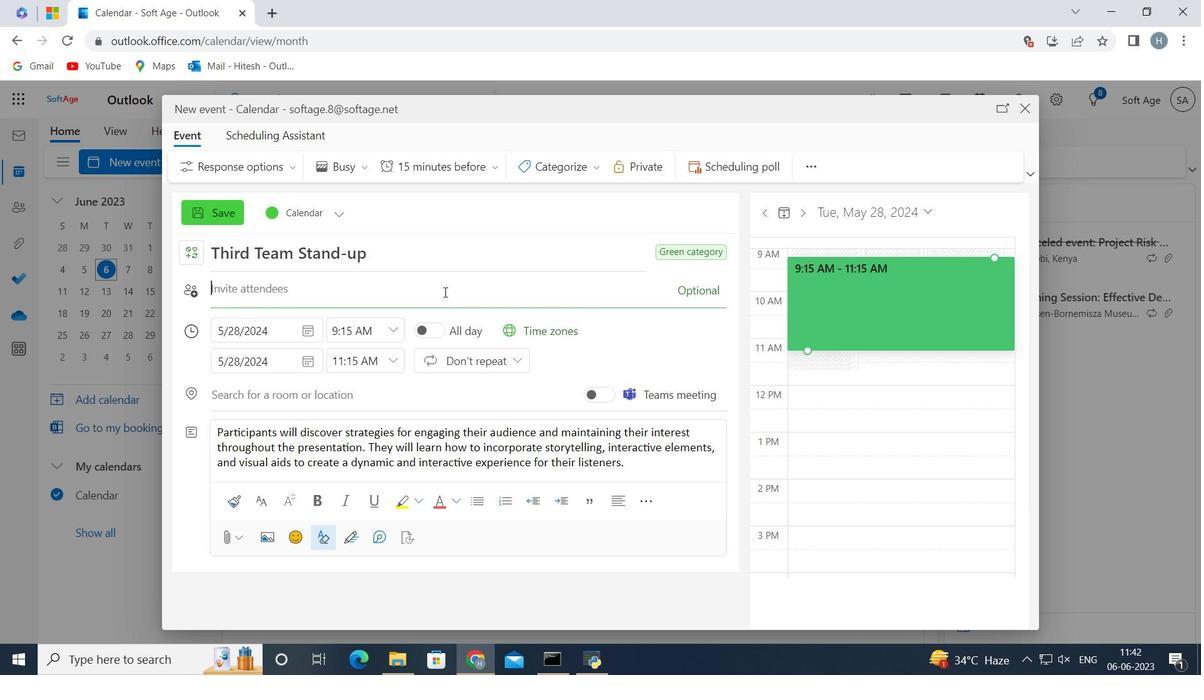 
Action: Key pressed softage.10<Key.shift>@softage.net
Screenshot: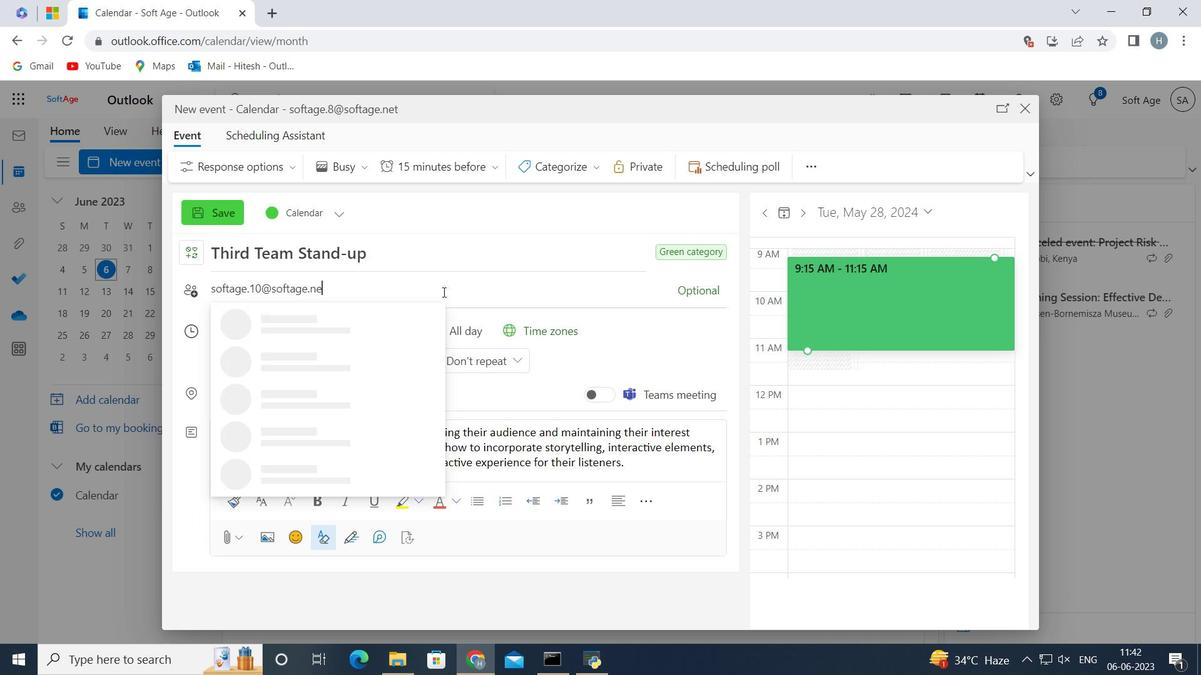 
Action: Mouse moved to (267, 329)
Screenshot: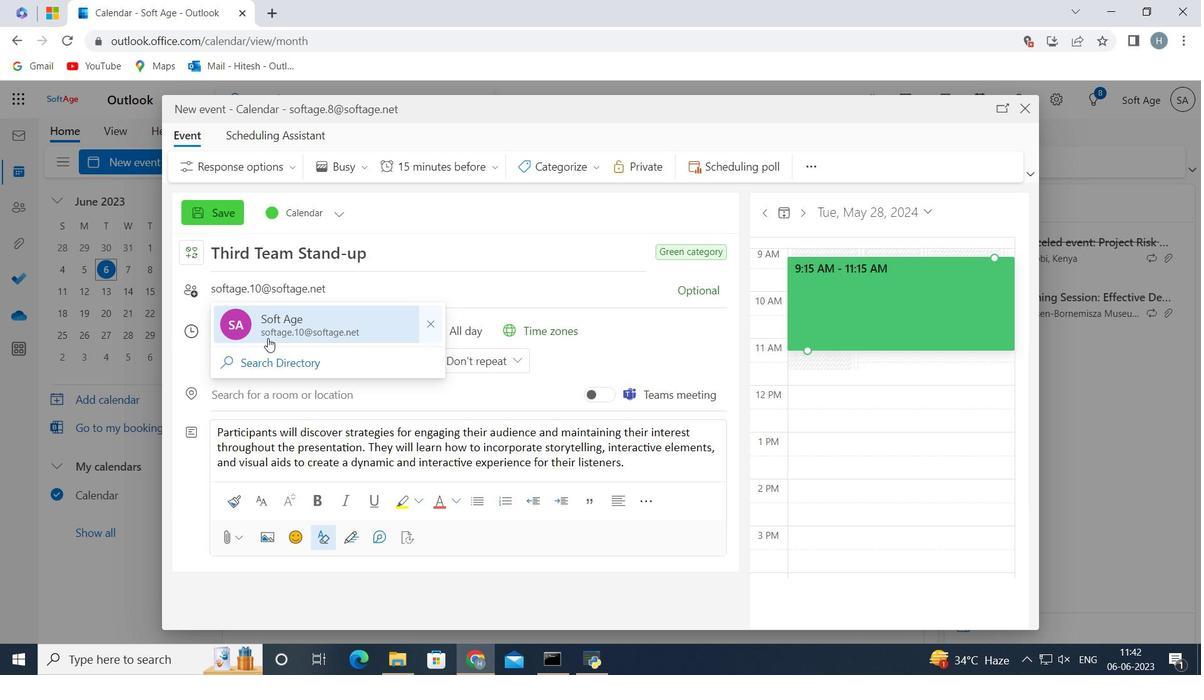 
Action: Mouse pressed left at (267, 329)
Screenshot: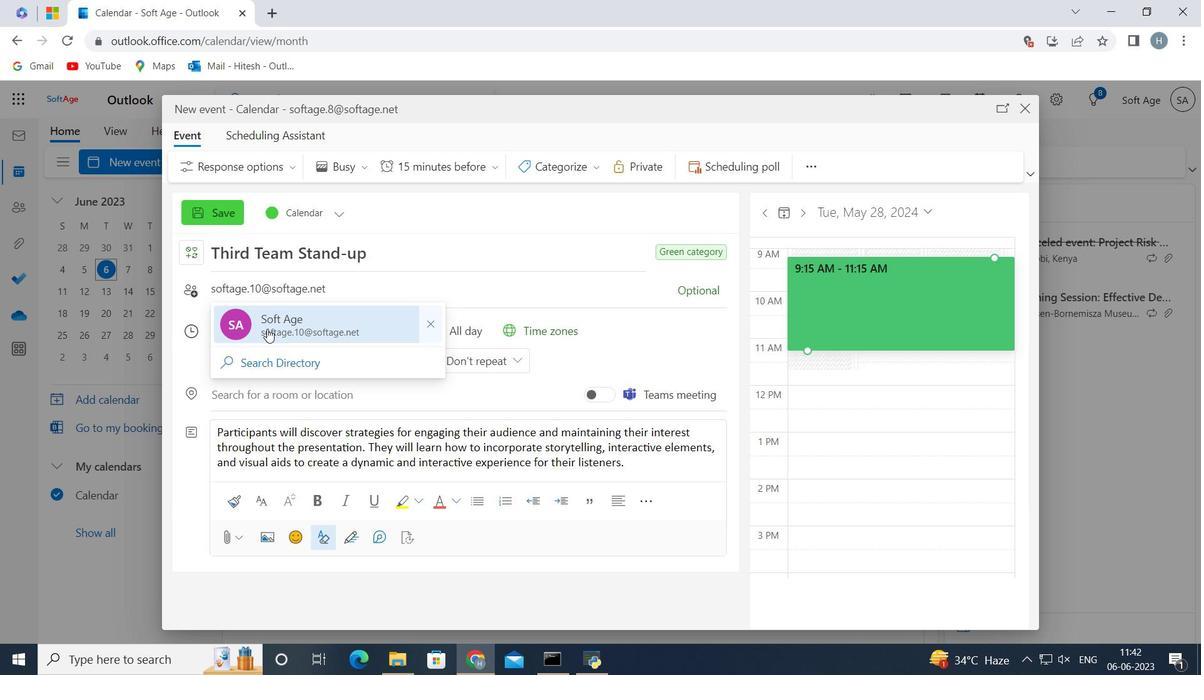 
Action: Mouse moved to (239, 336)
Screenshot: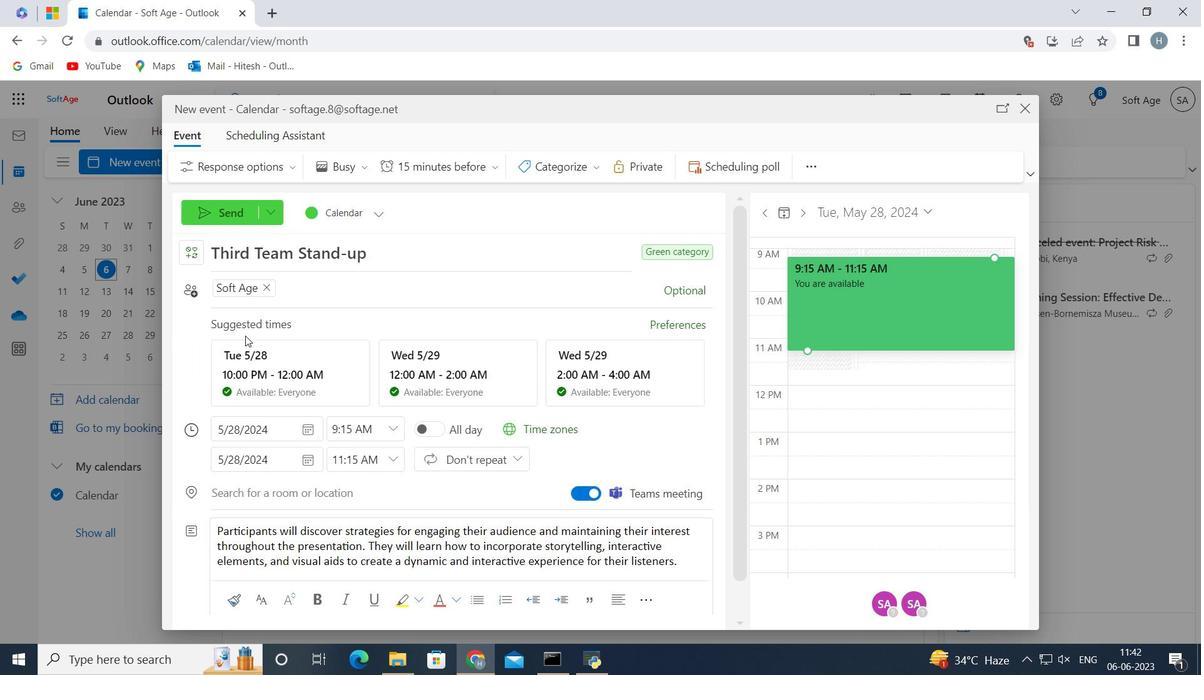 
Action: Key pressed s
Screenshot: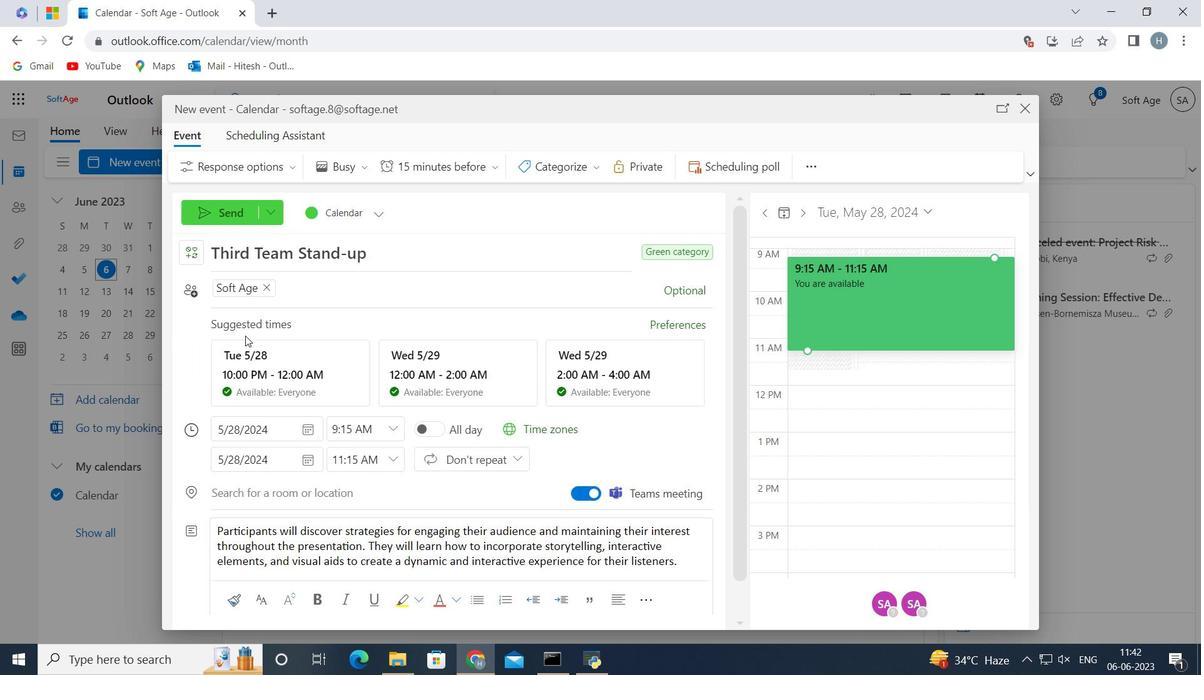 
Action: Mouse moved to (128, 329)
Screenshot: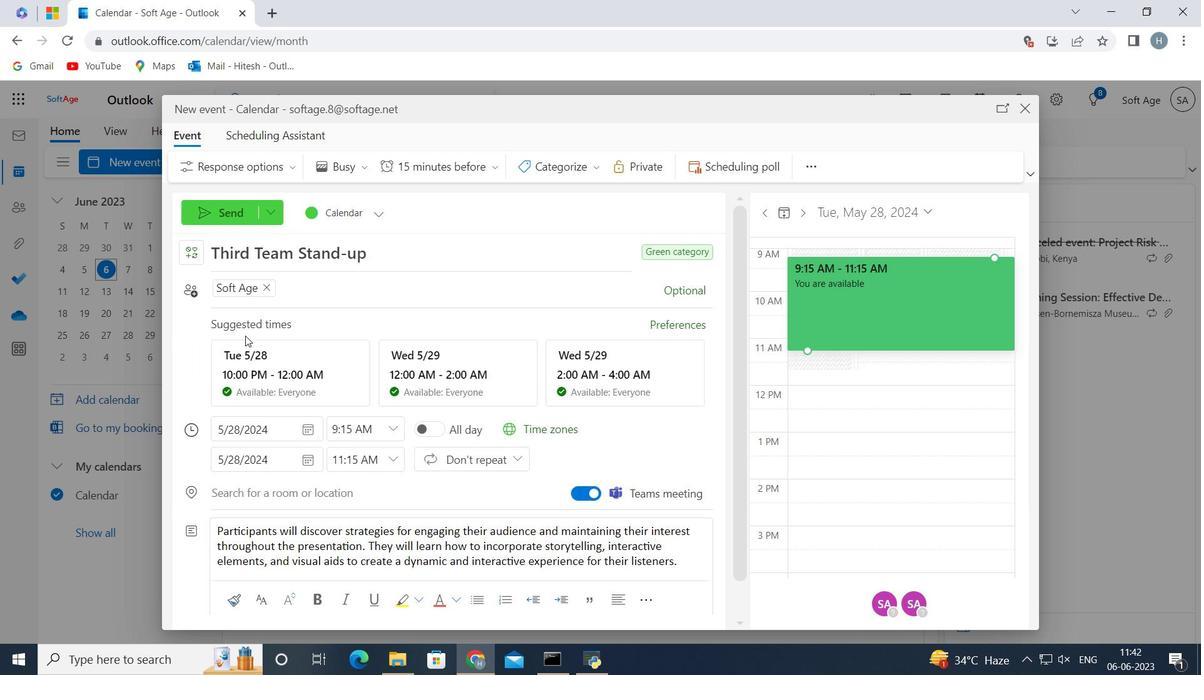 
Action: Key pressed oftage,6<Key.shift>@softage,<Key.backspace>.net
Screenshot: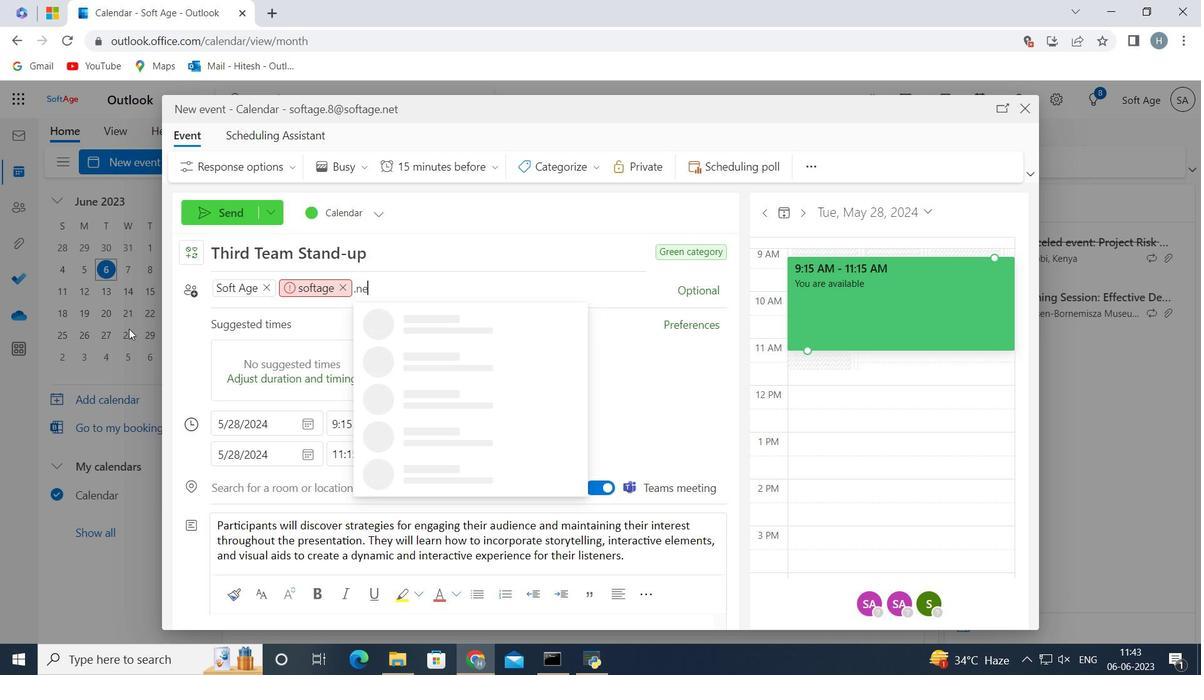 
Action: Mouse moved to (150, 330)
Screenshot: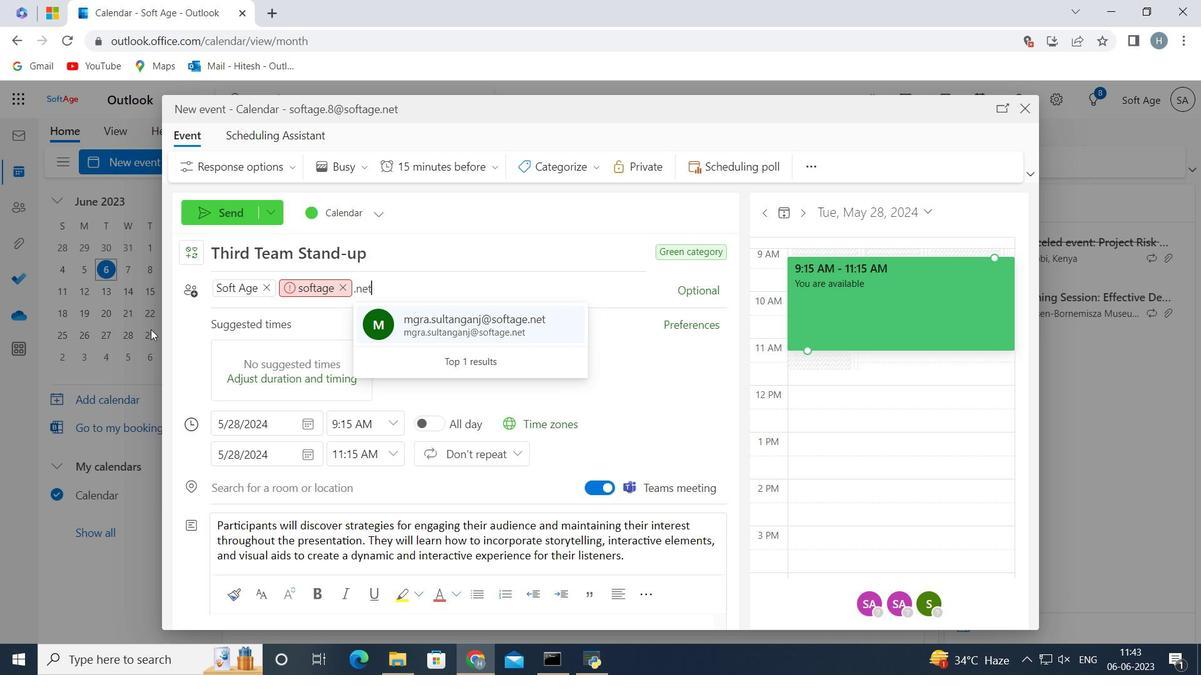
Action: Key pressed <Key.backspace><Key.backspace><Key.backspace><Key.backspace><Key.backspace><Key.backspace><Key.backspace><Key.backspace><Key.backspace><Key.backspace>
Screenshot: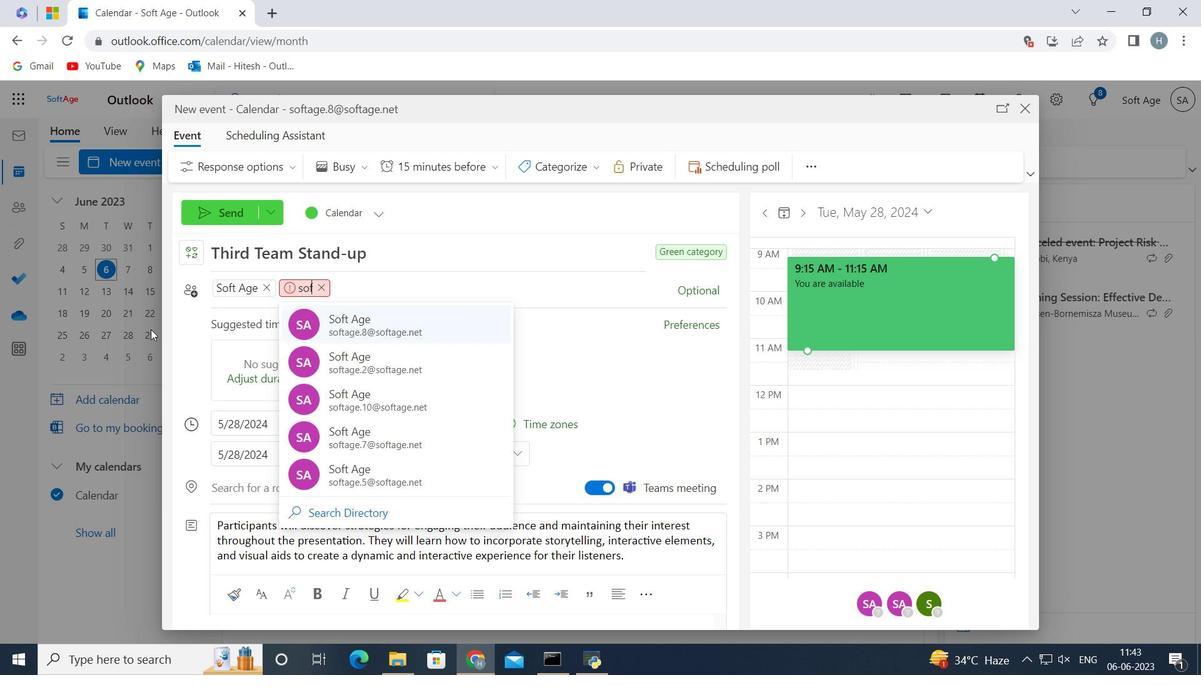 
Action: Mouse moved to (317, 289)
Screenshot: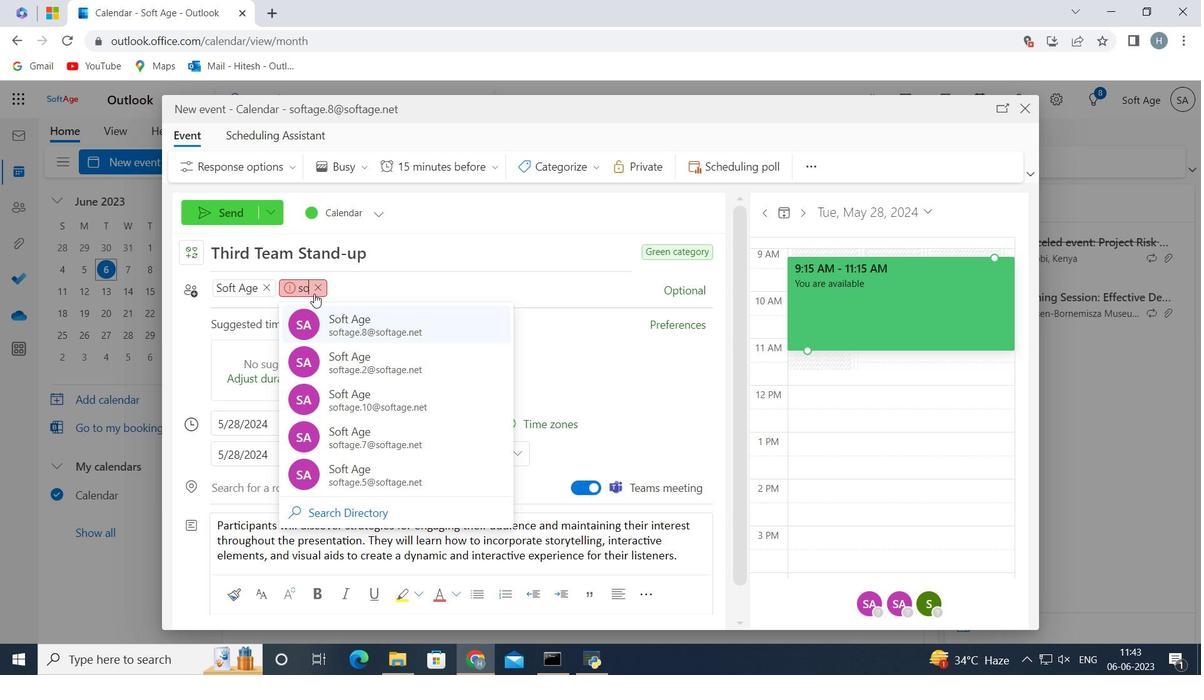 
Action: Mouse pressed left at (317, 289)
Screenshot: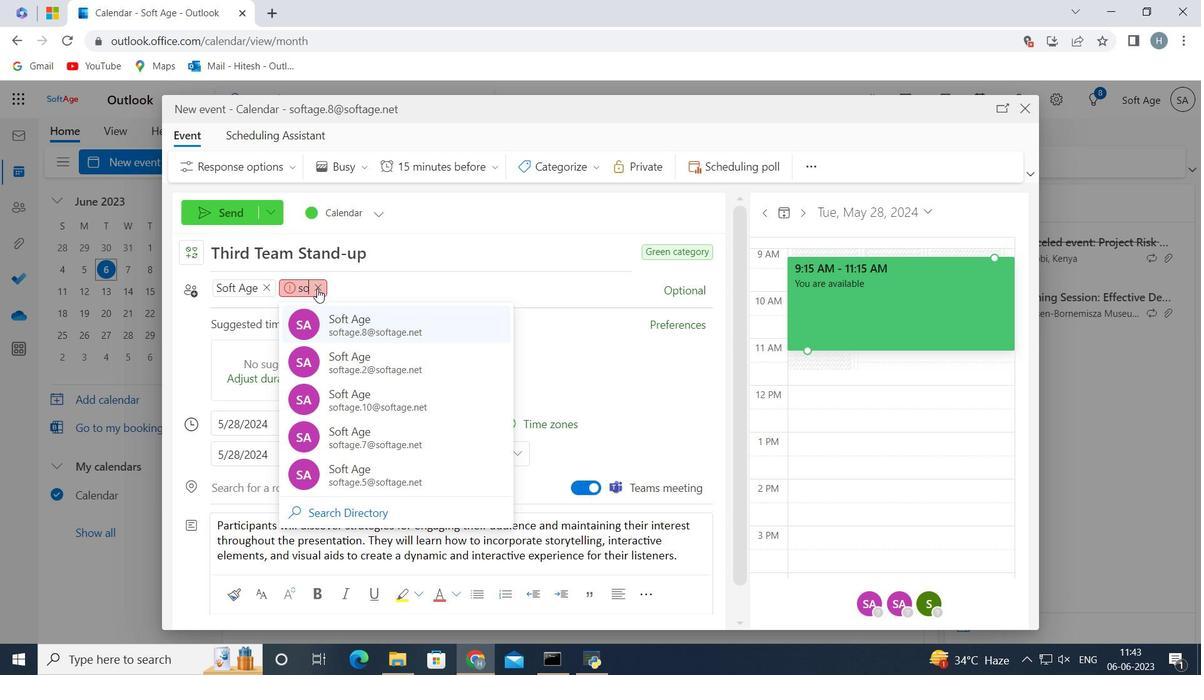 
Action: Mouse moved to (318, 288)
Screenshot: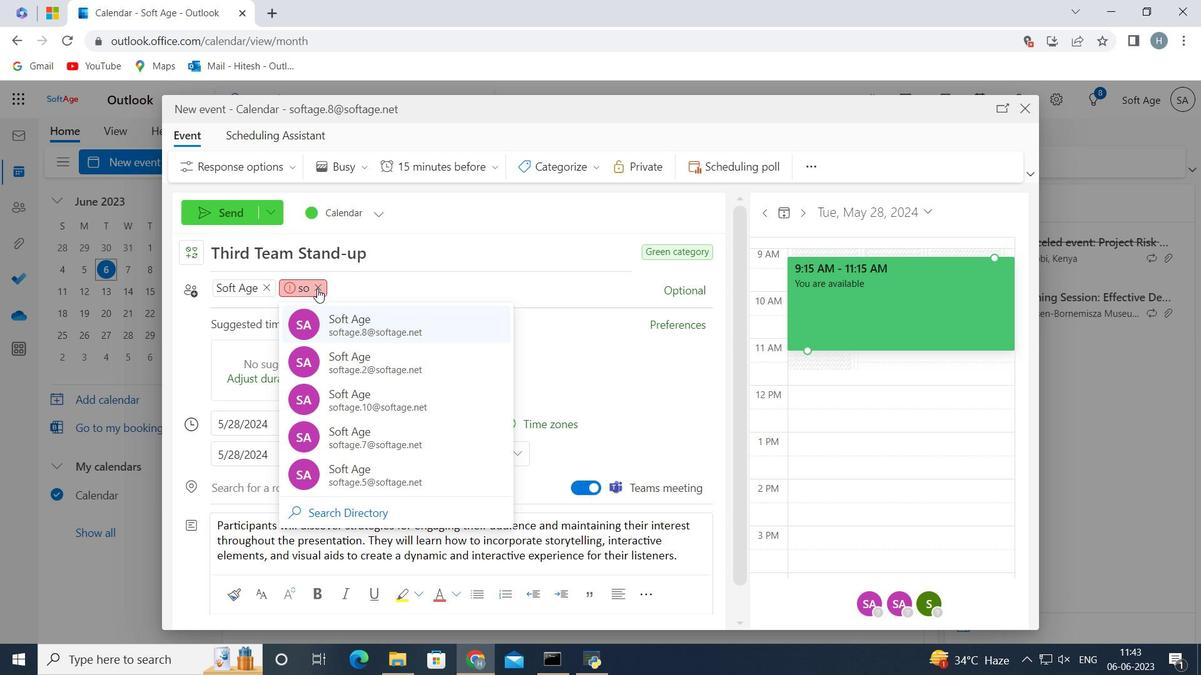 
Action: Key pressed softage.6<Key.shift>@softage.net
Screenshot: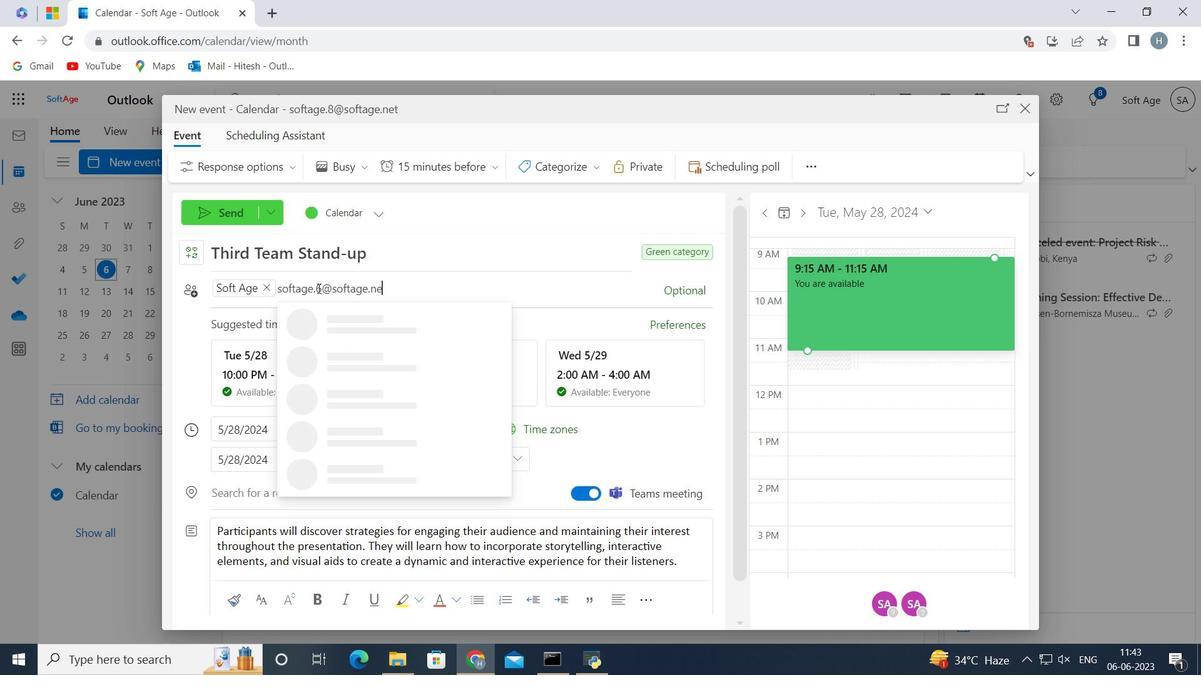 
Action: Mouse moved to (340, 326)
Screenshot: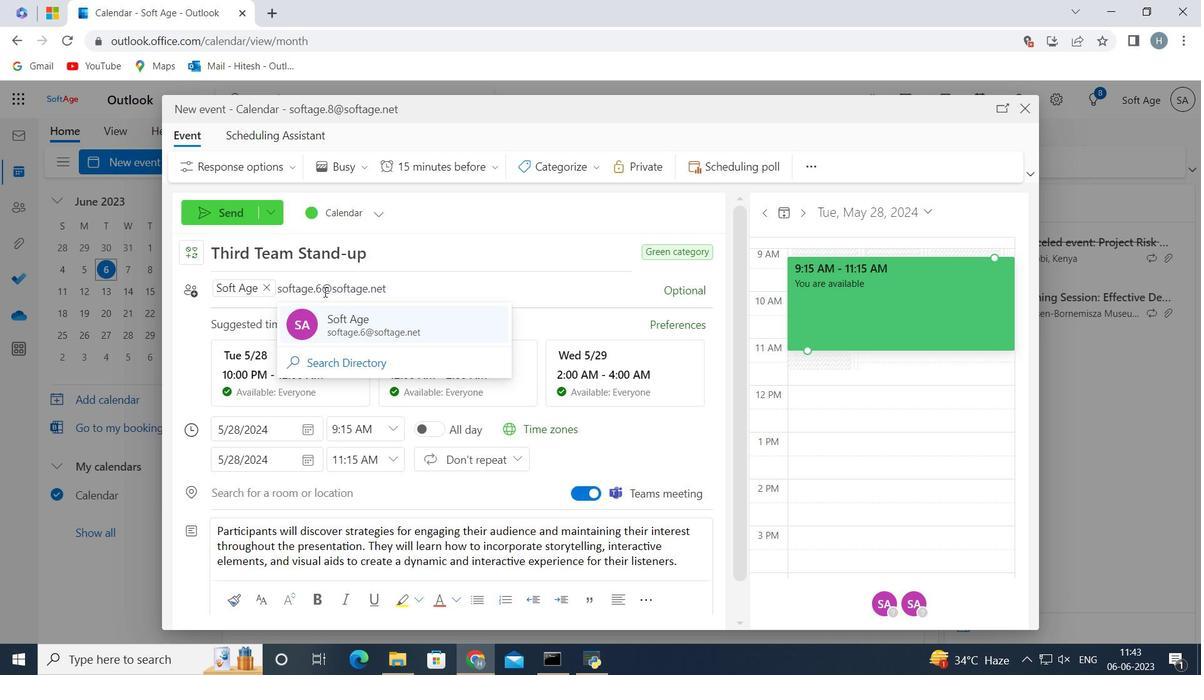 
Action: Mouse pressed left at (340, 326)
Screenshot: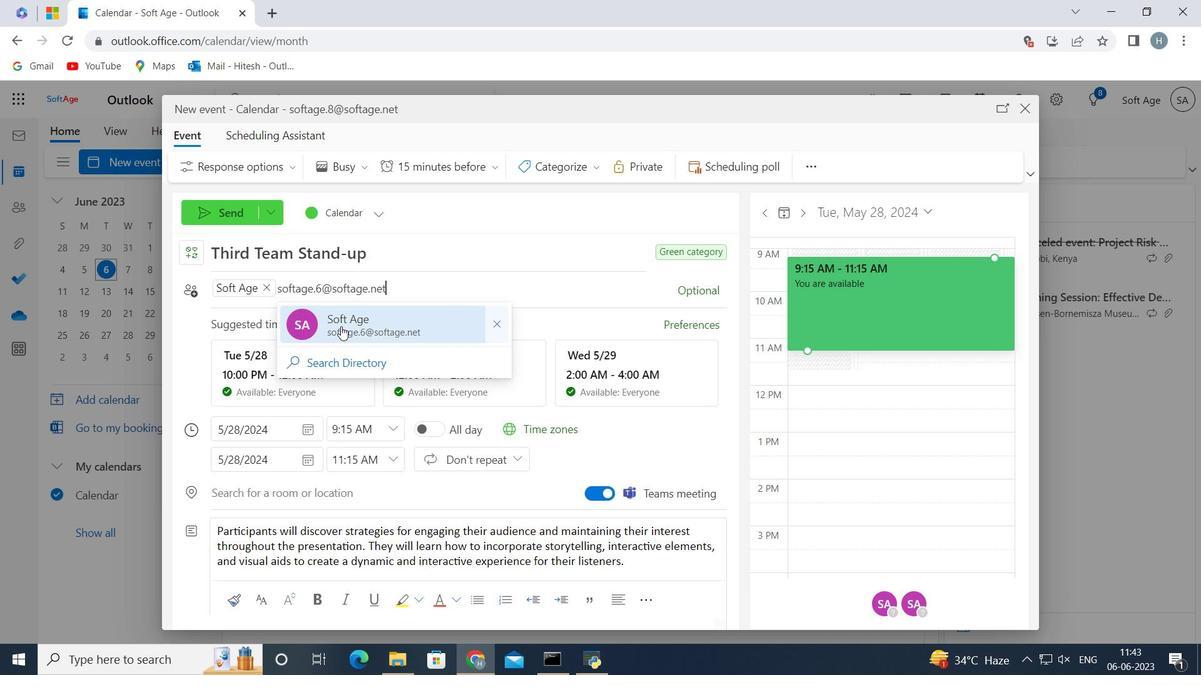 
Action: Mouse moved to (480, 167)
Screenshot: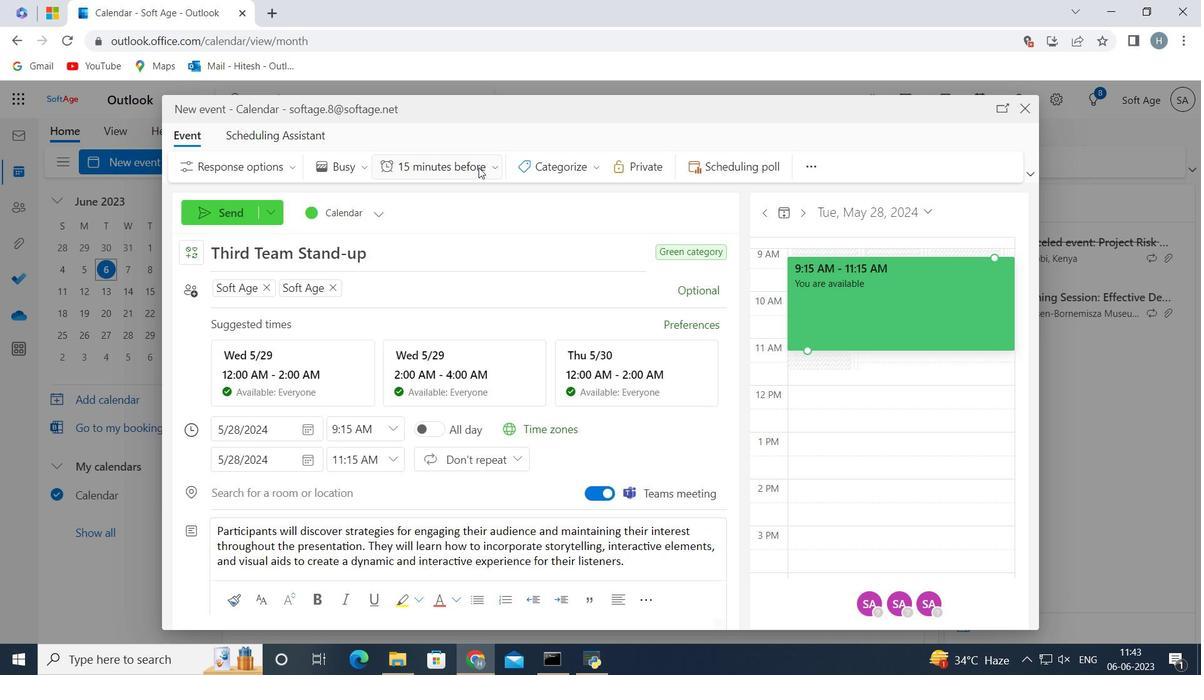 
Action: Mouse pressed left at (480, 167)
Screenshot: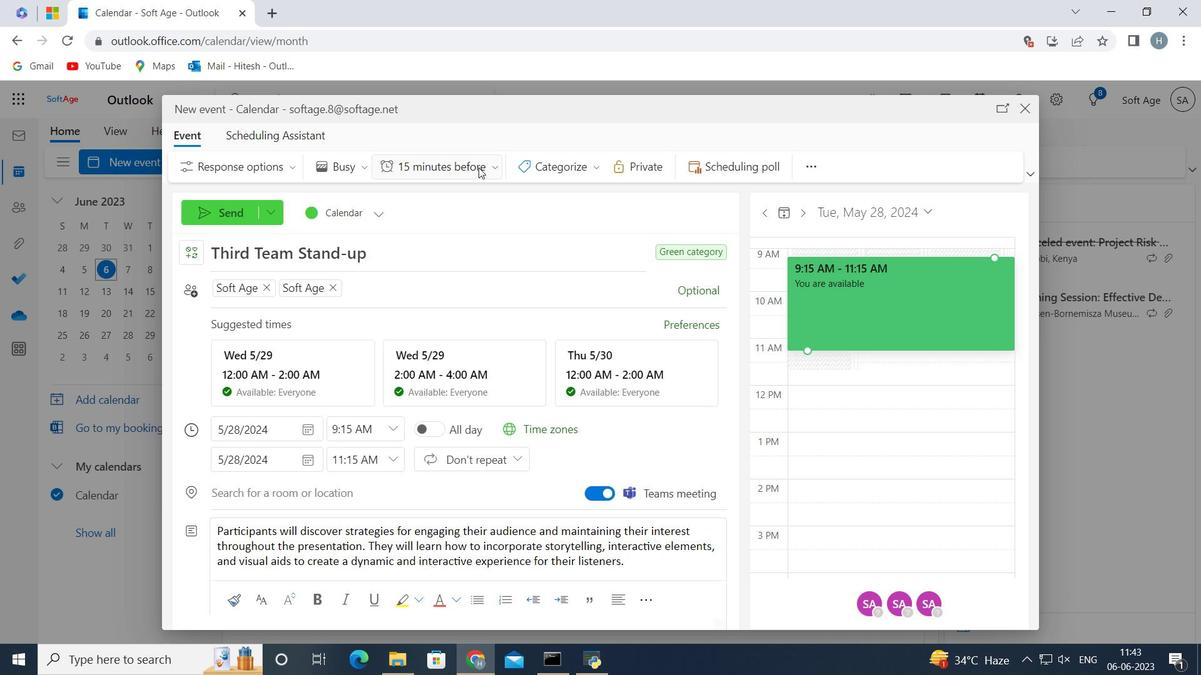 
Action: Mouse moved to (442, 481)
Screenshot: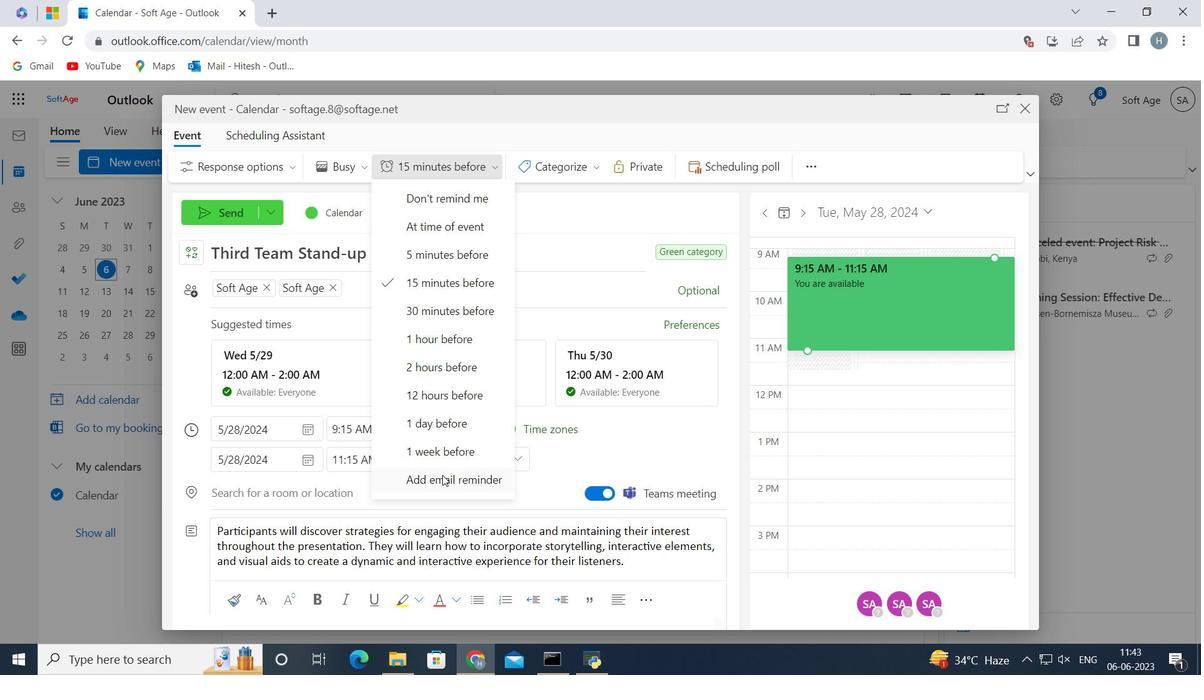 
Action: Mouse pressed left at (442, 481)
Screenshot: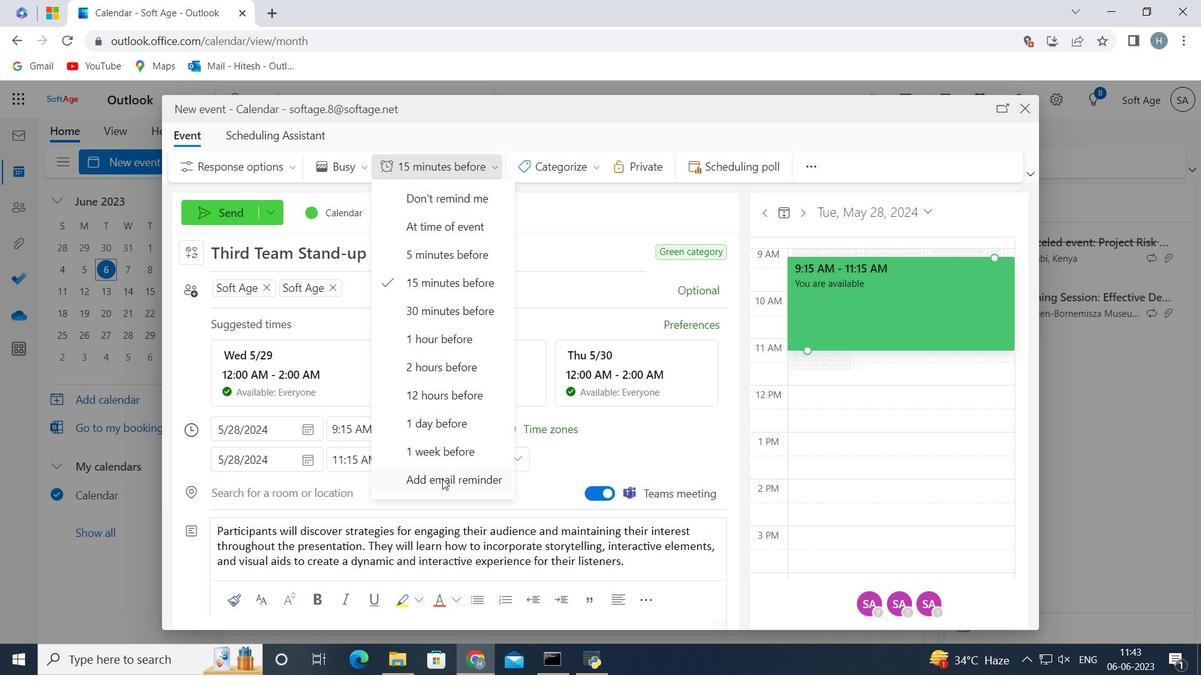 
Action: Mouse moved to (459, 257)
Screenshot: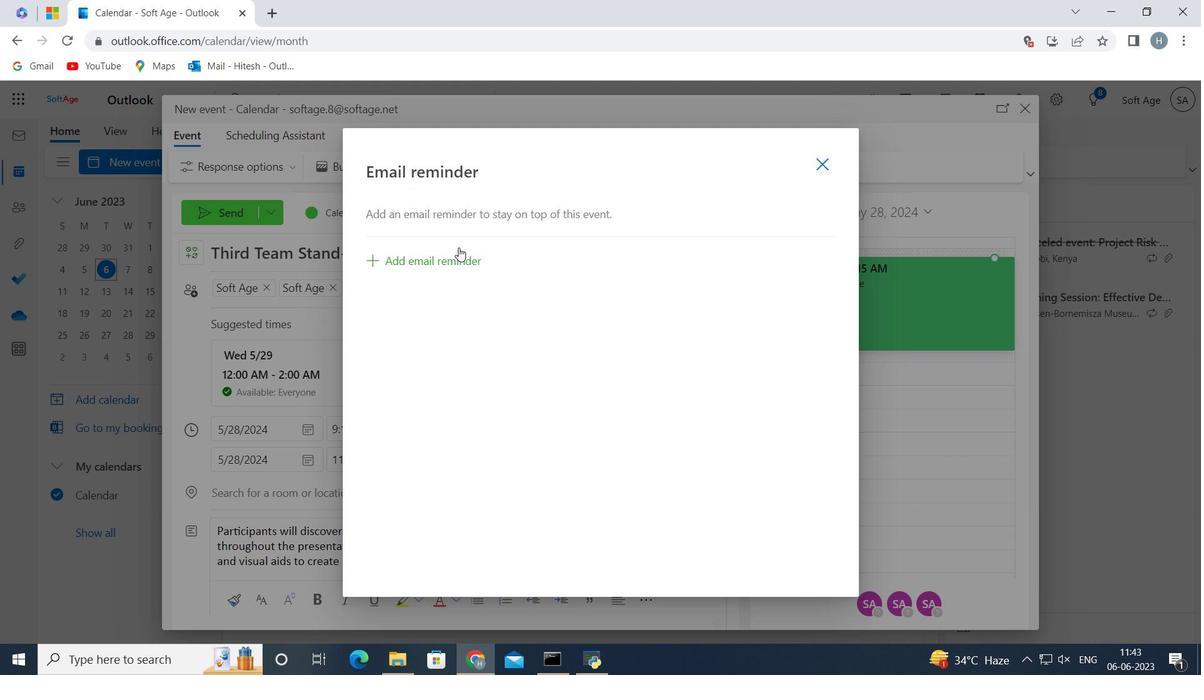 
Action: Mouse pressed left at (459, 257)
Screenshot: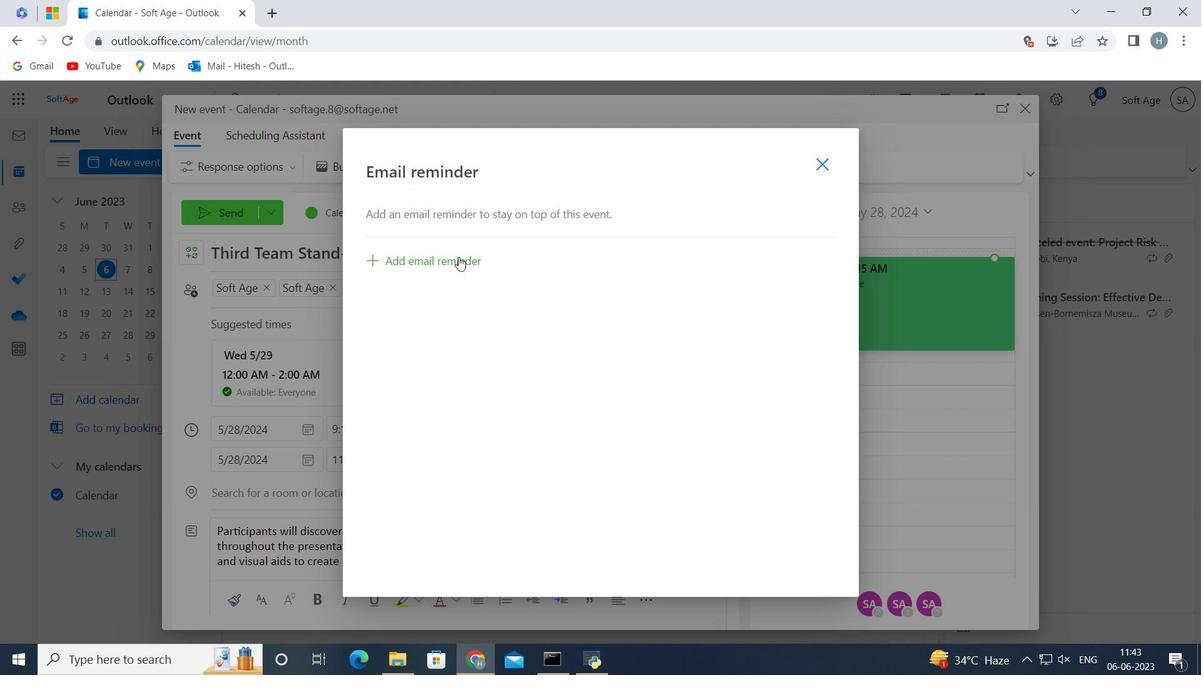
Action: Mouse moved to (507, 255)
Screenshot: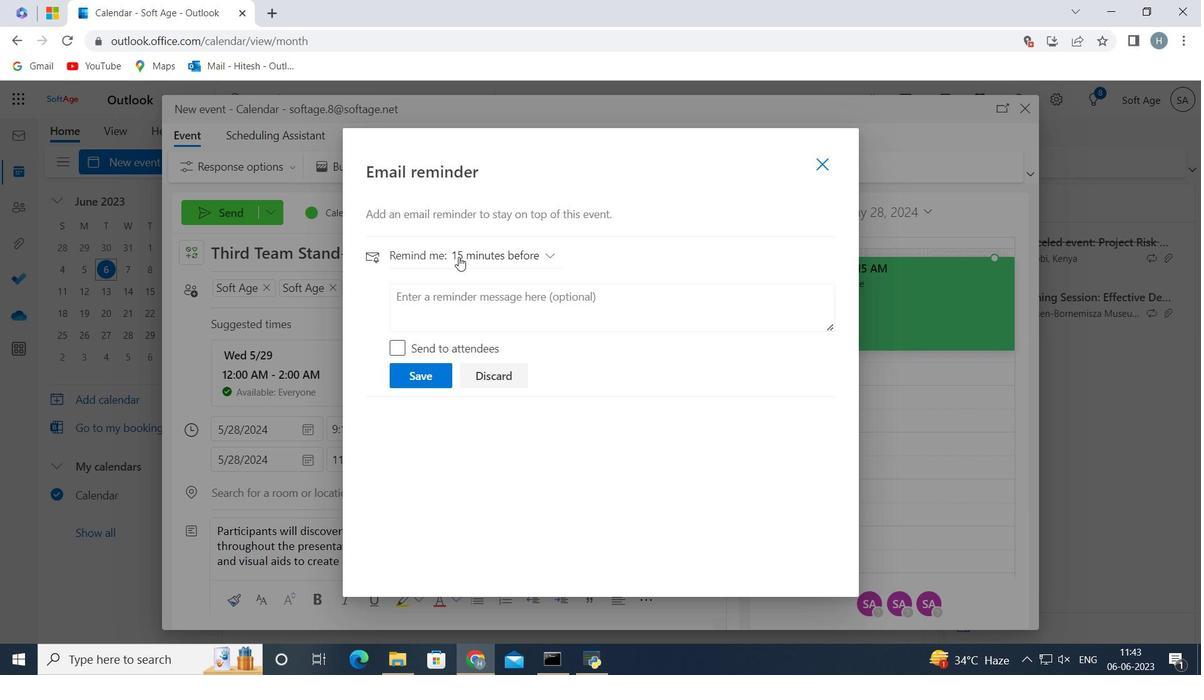 
Action: Mouse pressed left at (507, 255)
Screenshot: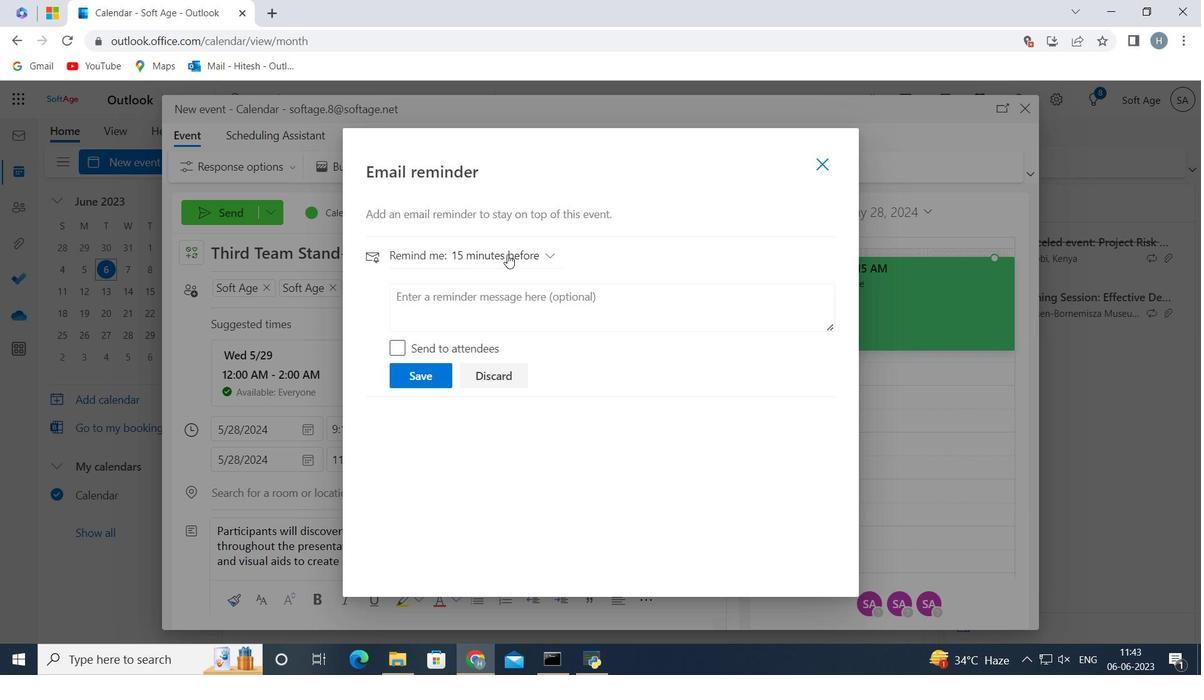 
Action: Mouse moved to (496, 539)
Screenshot: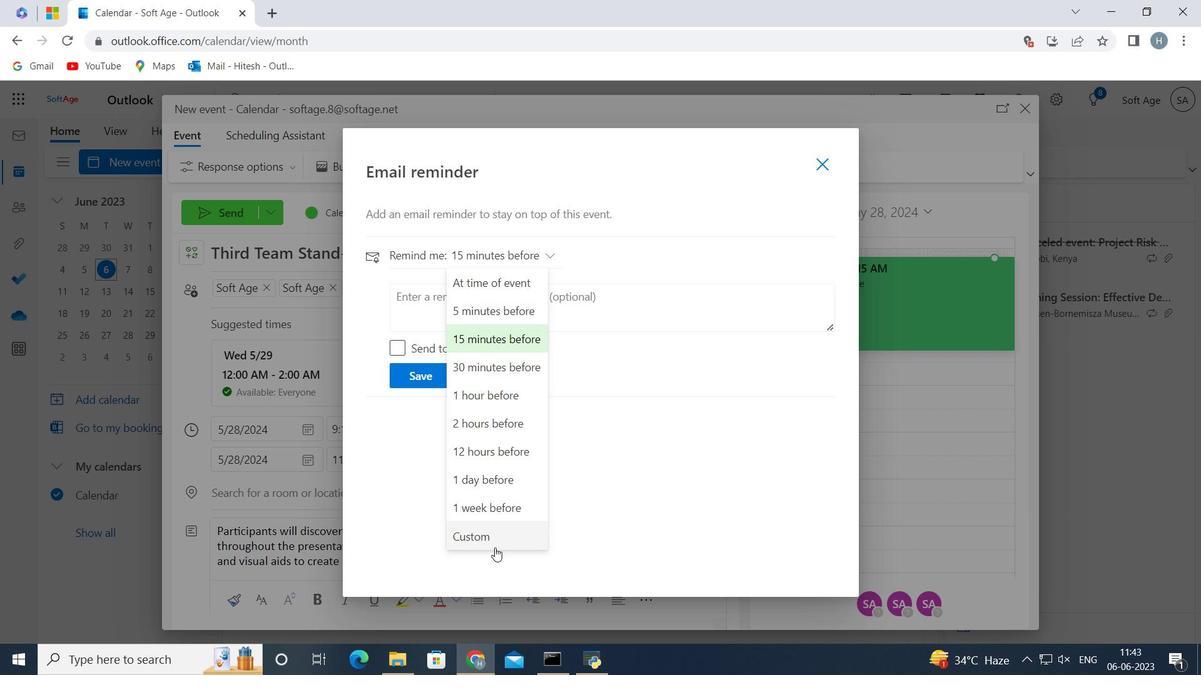 
Action: Mouse pressed left at (496, 539)
Screenshot: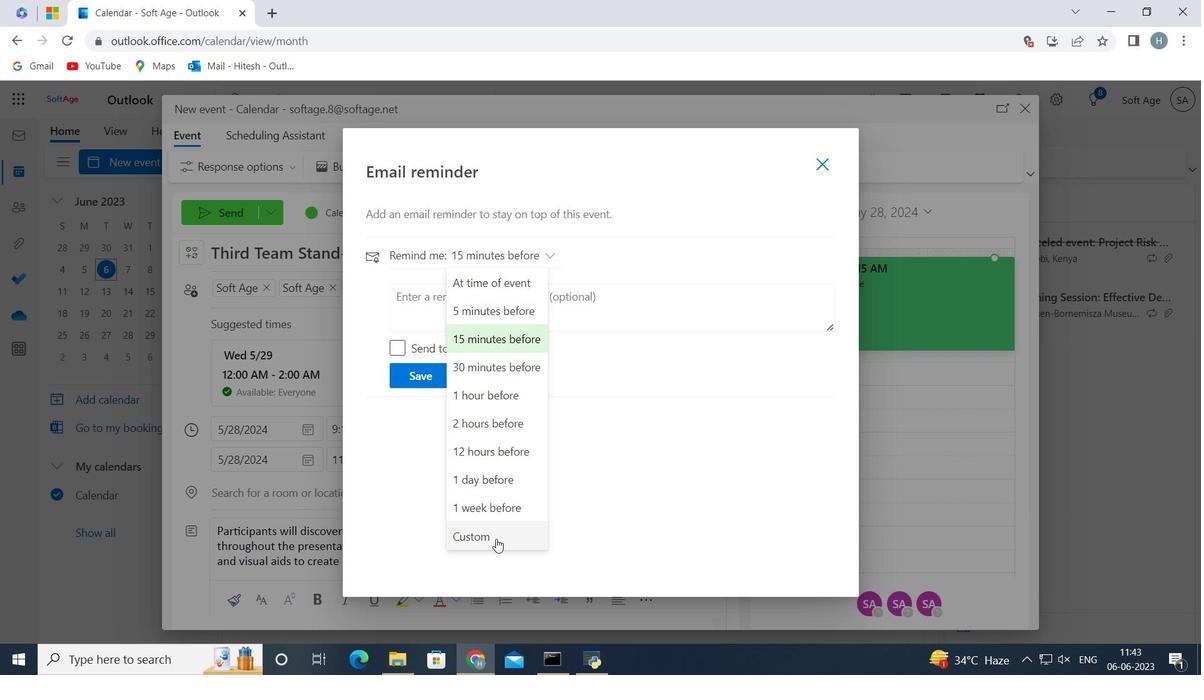 
Action: Mouse moved to (494, 339)
Screenshot: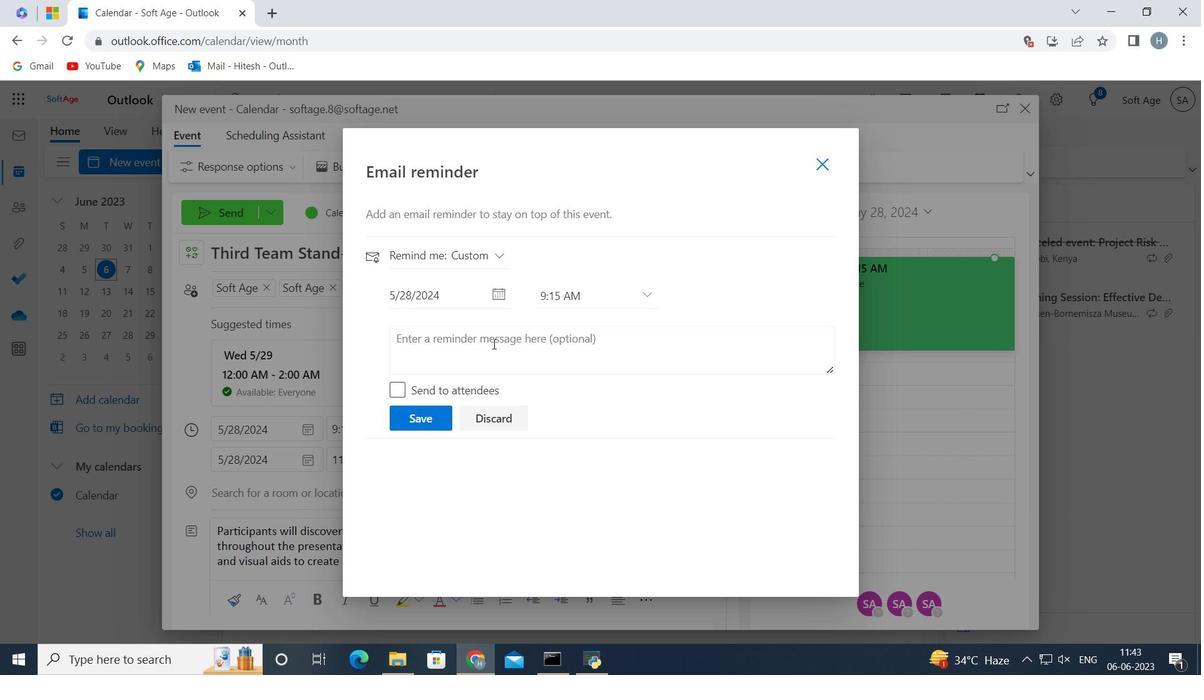 
Action: Mouse pressed left at (494, 339)
Screenshot: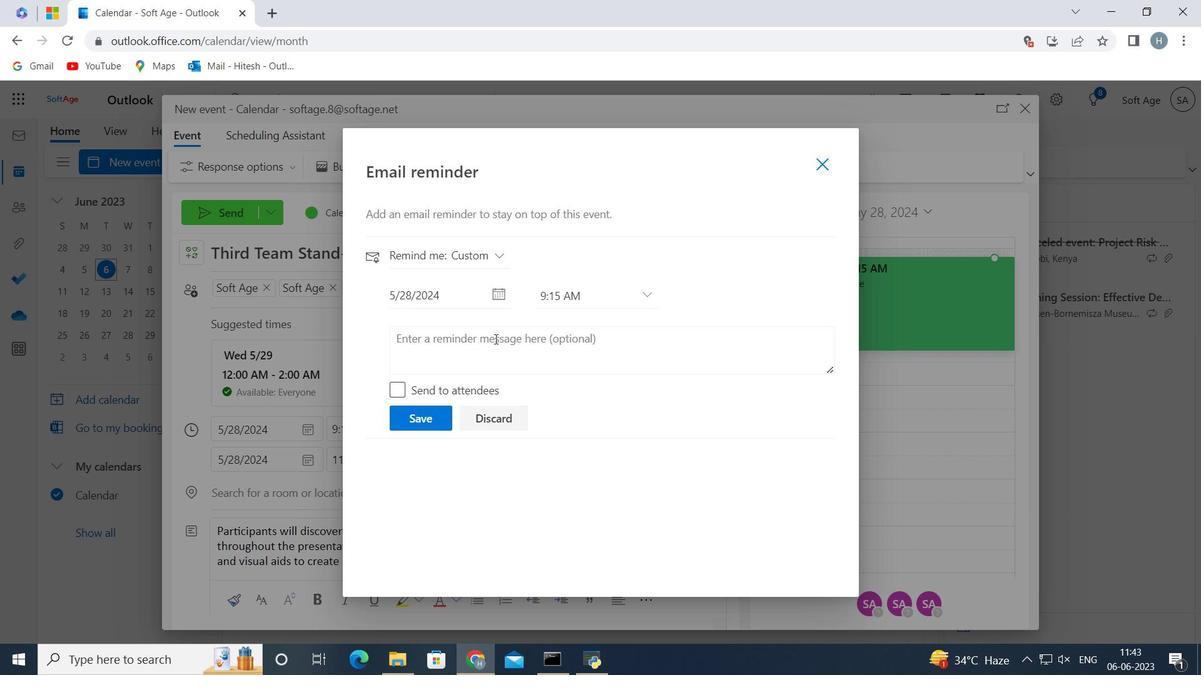 
Action: Key pressed 1344<Key.space>day<Key.space>before
Screenshot: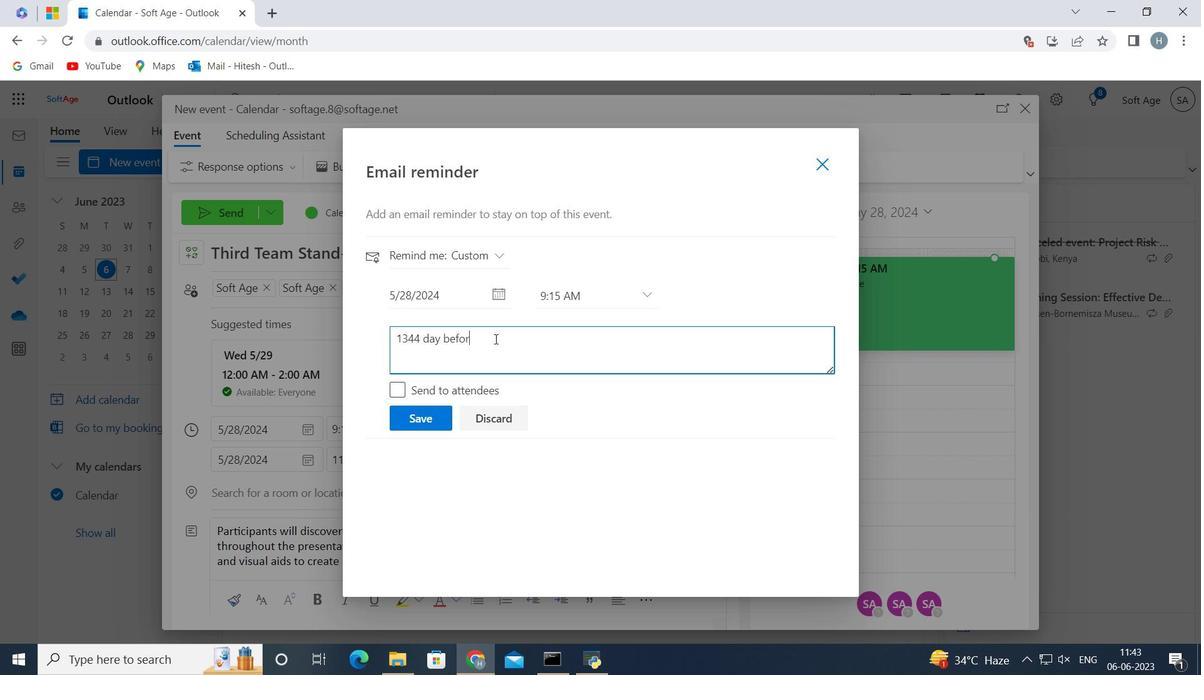 
Action: Mouse moved to (423, 417)
Screenshot: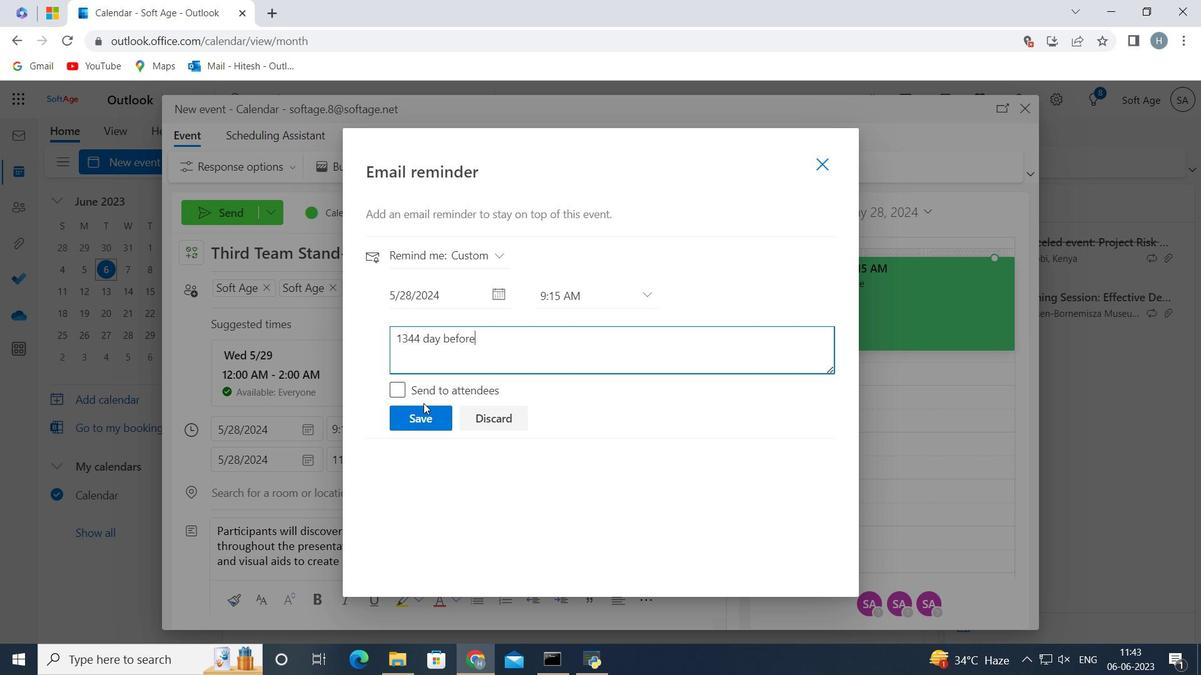
Action: Mouse pressed left at (423, 417)
Screenshot: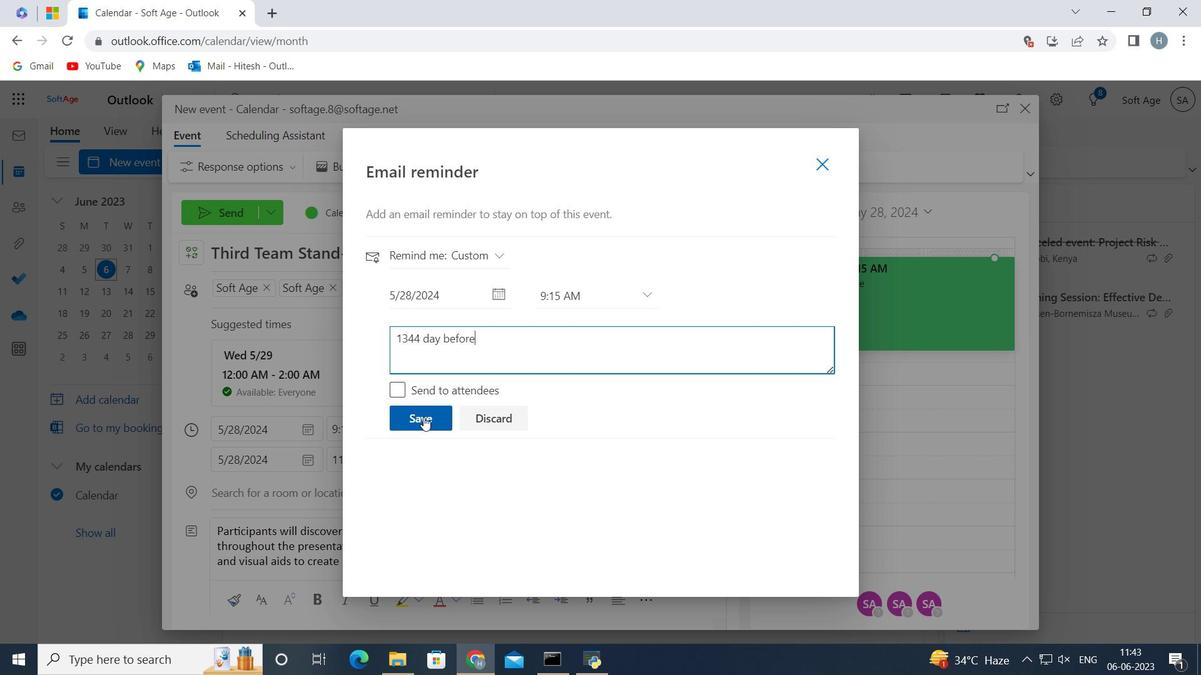 
Action: Mouse moved to (824, 163)
Screenshot: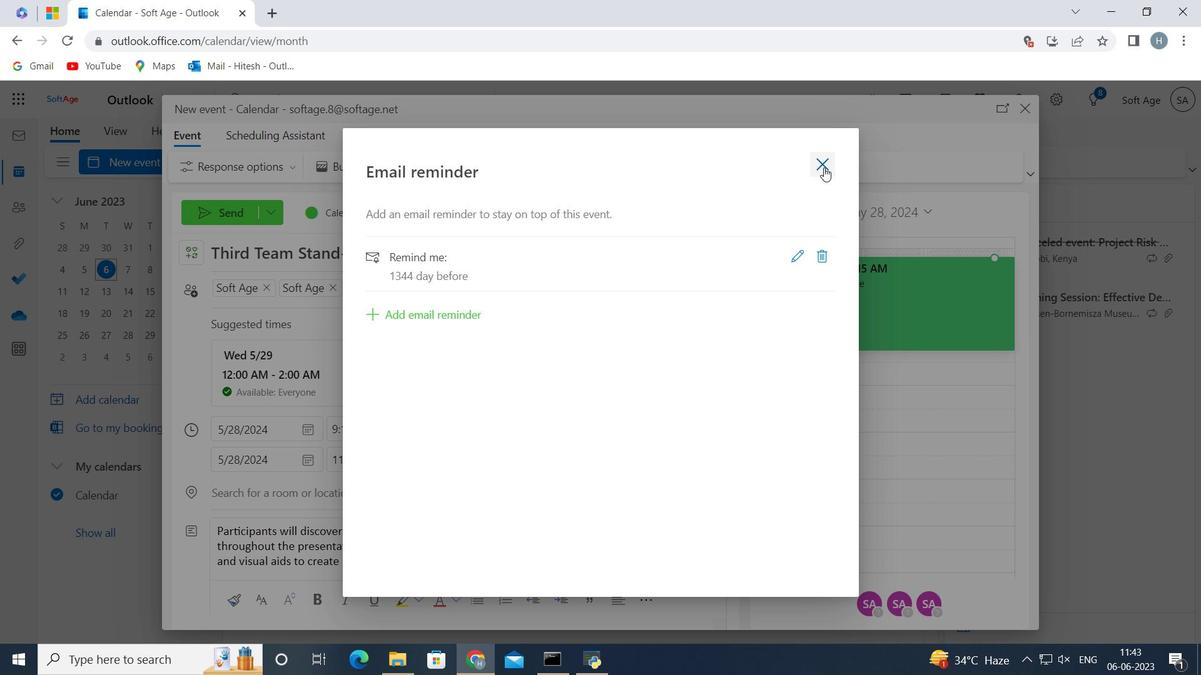 
Action: Mouse pressed left at (824, 163)
Screenshot: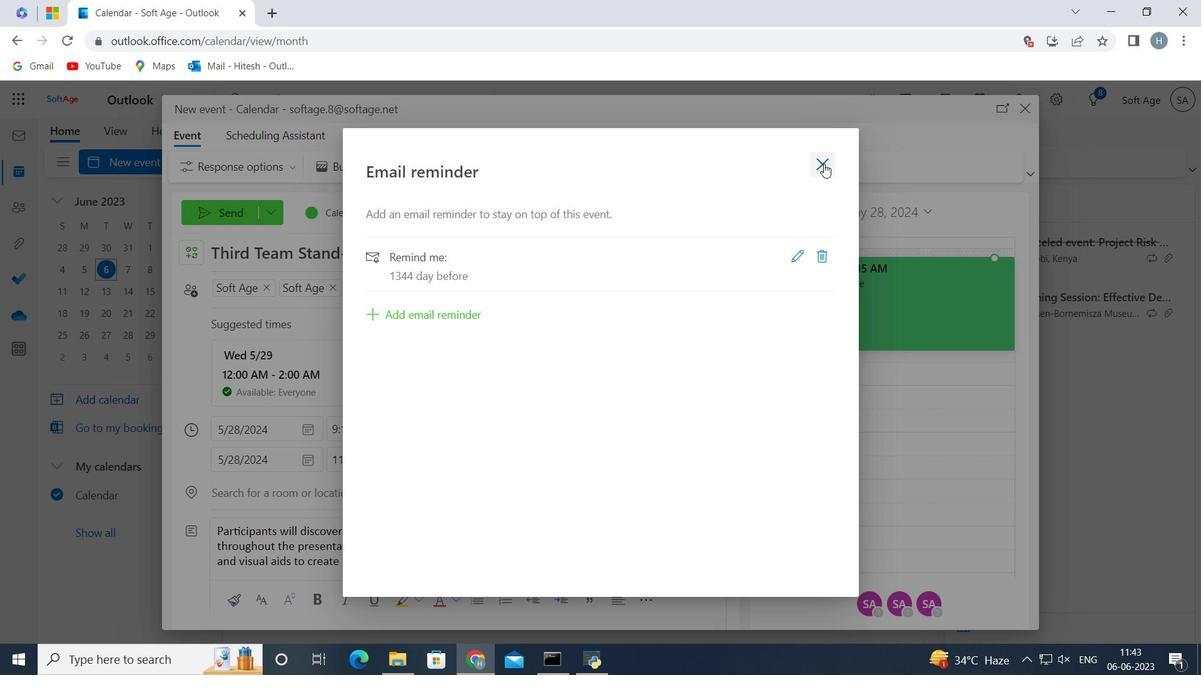 
Action: Mouse moved to (225, 210)
Screenshot: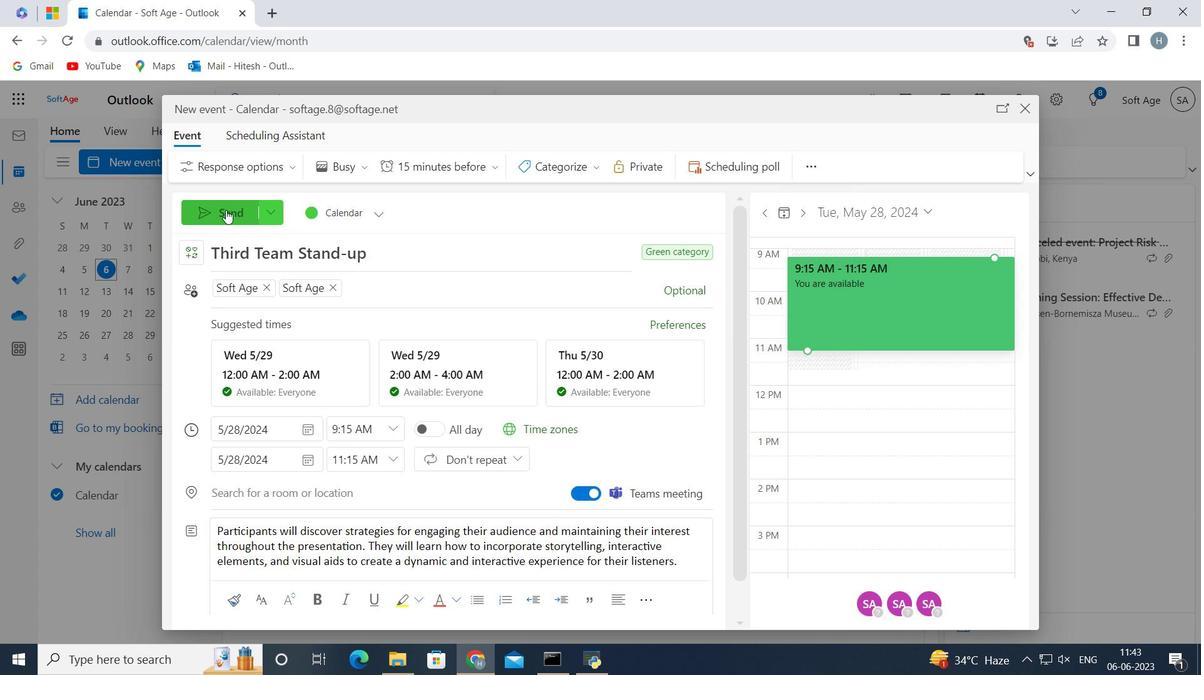 
Action: Mouse pressed left at (225, 210)
Screenshot: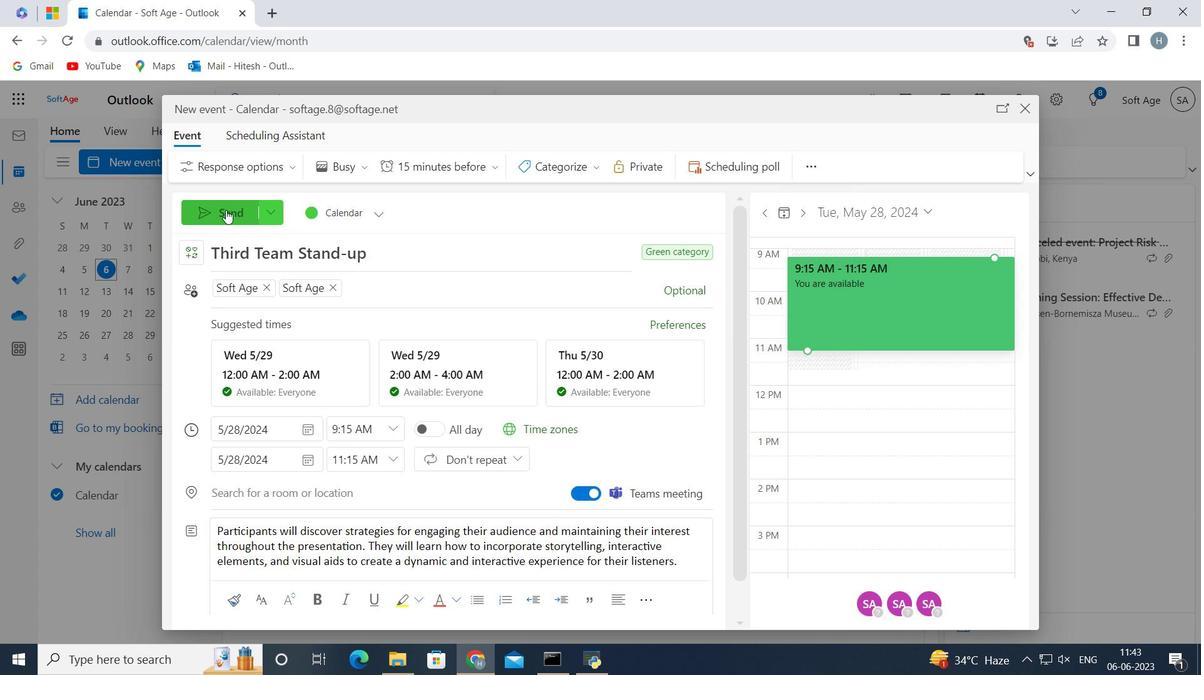 
Action: Mouse moved to (514, 217)
Screenshot: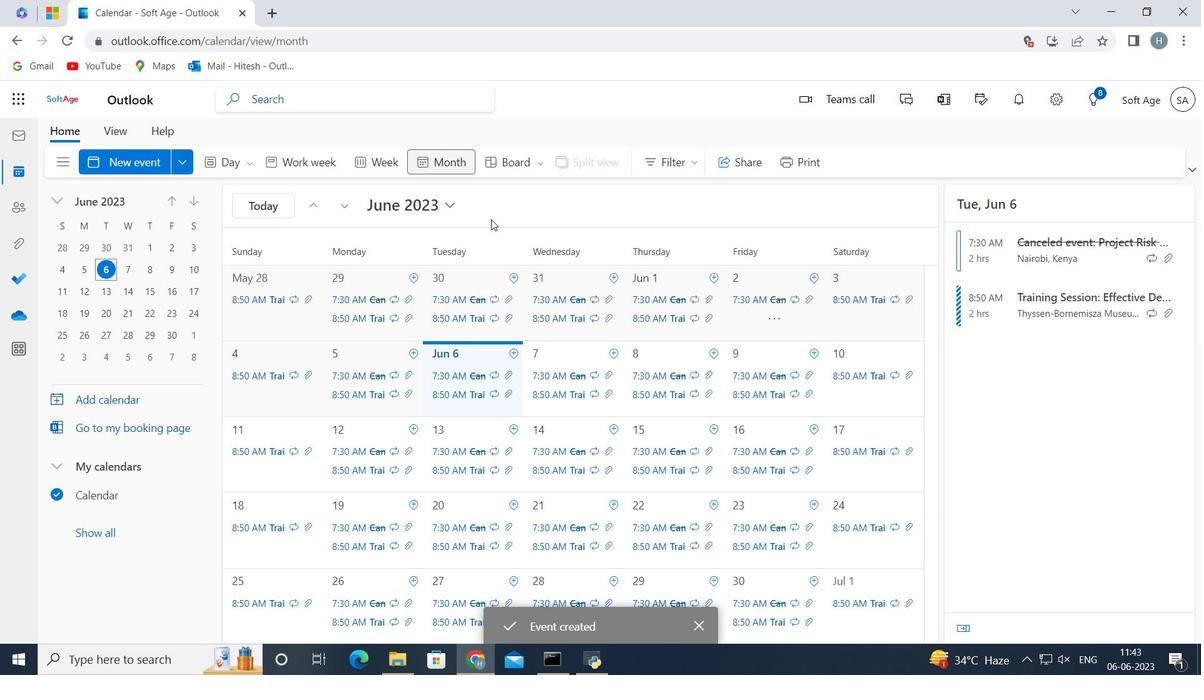 
